 Task: In the Contact  Adeline_Baker@coach.com, Create email and send with subject: 'We're Thrilled to Welcome You ', and with mail content 'Good Evening,_x000D_
Step into a world of unlimited possibilities. Our cutting-edge solution will empower you to overcome challenges and achieve unparalleled success in your industry._x000D_
Thanks and Regards', attach the document: Project_plan.docx and insert image: visitingcard.jpg. Below Thank and Regards, write Reddit and insert the URL: 'www.reddit.com'. Mark checkbox to create task to follow up : In 2 weeks. Logged in from softage.1@softage.net
Action: Mouse moved to (69, 46)
Screenshot: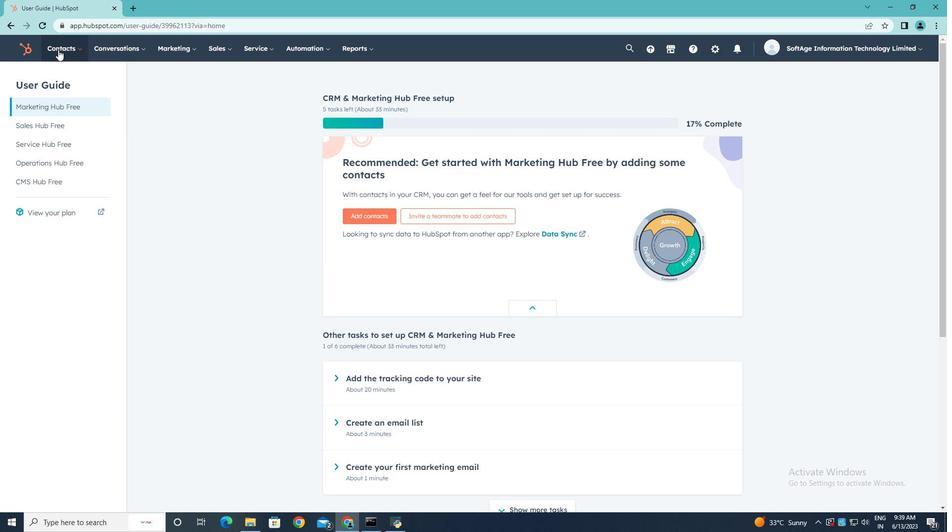 
Action: Mouse pressed left at (69, 46)
Screenshot: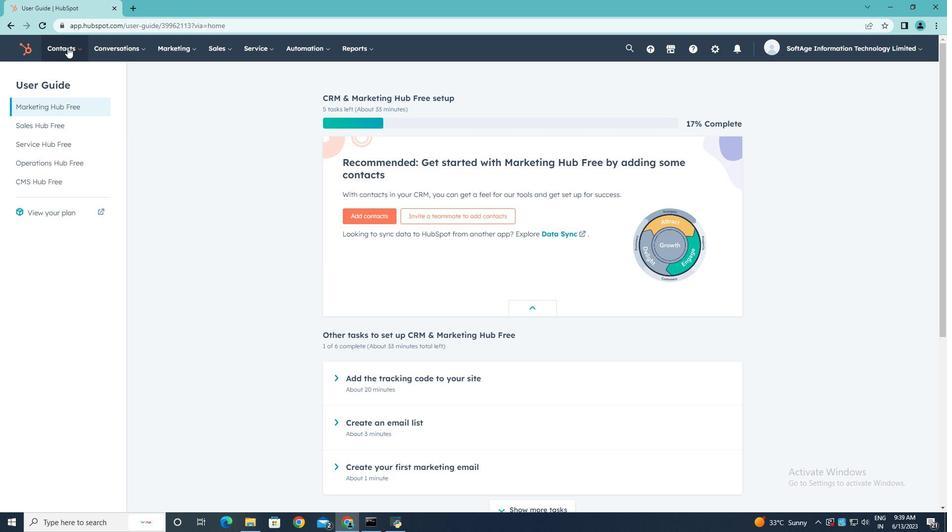 
Action: Mouse moved to (68, 79)
Screenshot: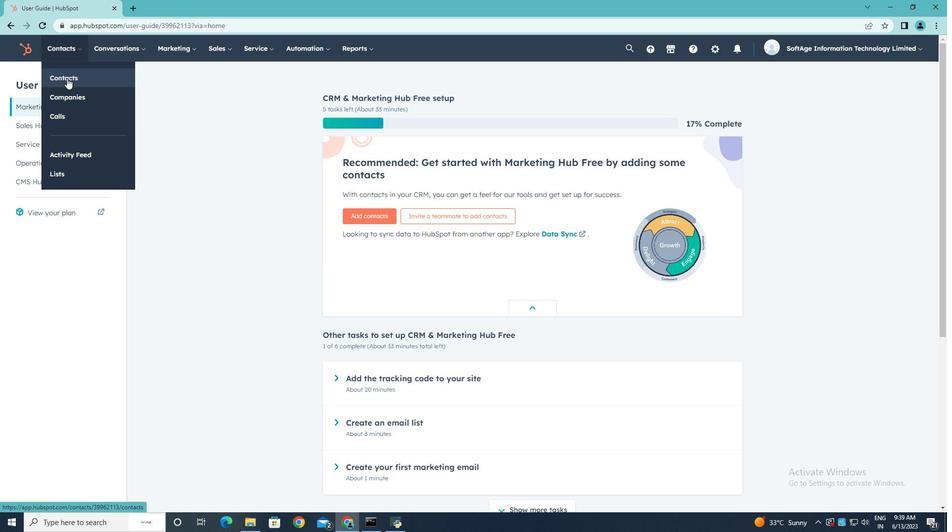 
Action: Mouse pressed left at (68, 79)
Screenshot: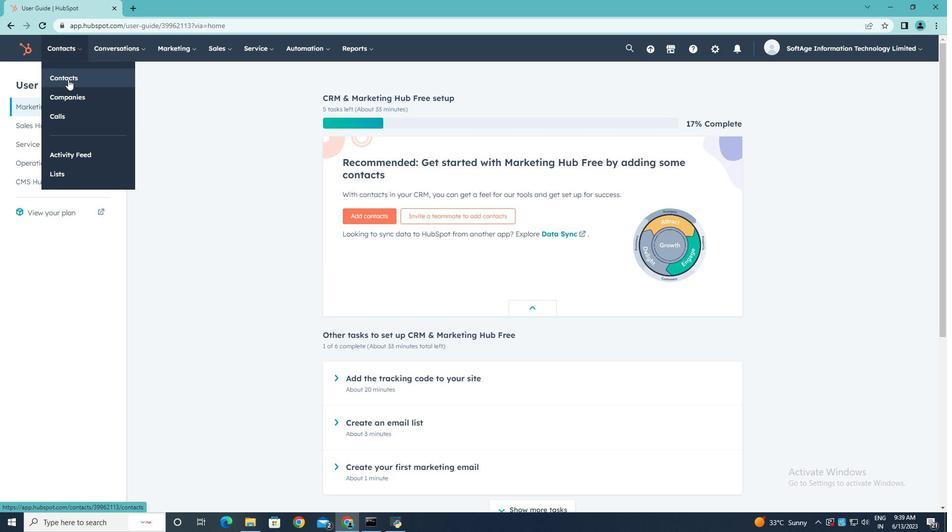 
Action: Mouse moved to (82, 160)
Screenshot: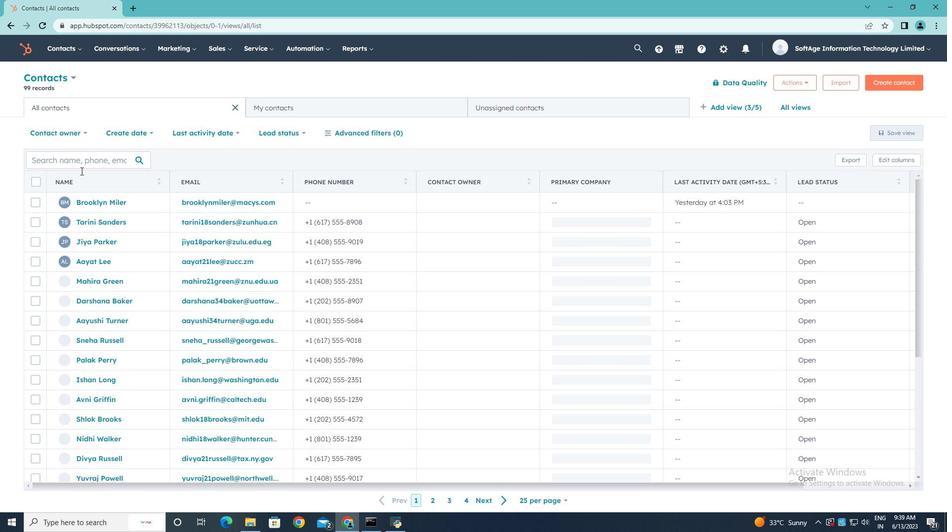 
Action: Mouse pressed left at (82, 160)
Screenshot: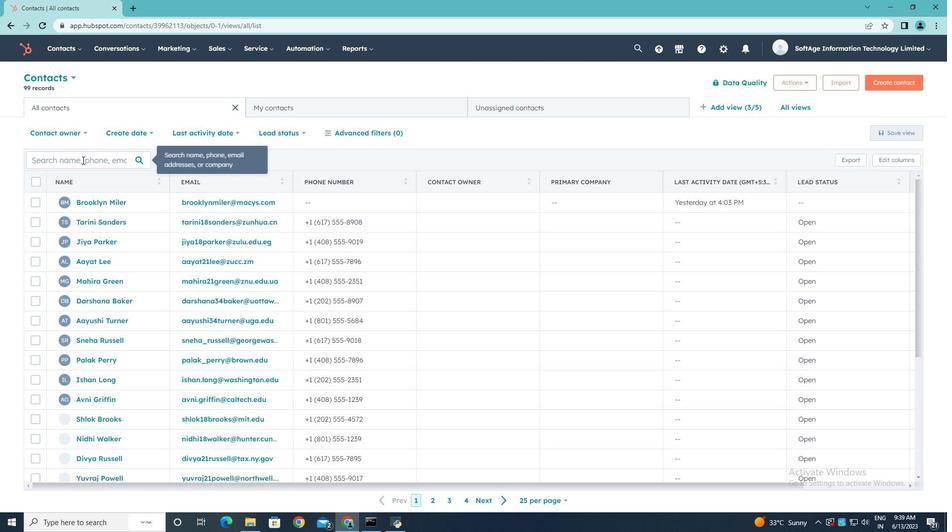 
Action: Key pressed <Key.shift>Adeline<Key.shift_r>_<Key.shift>Baker<Key.shift>@coach.com
Screenshot: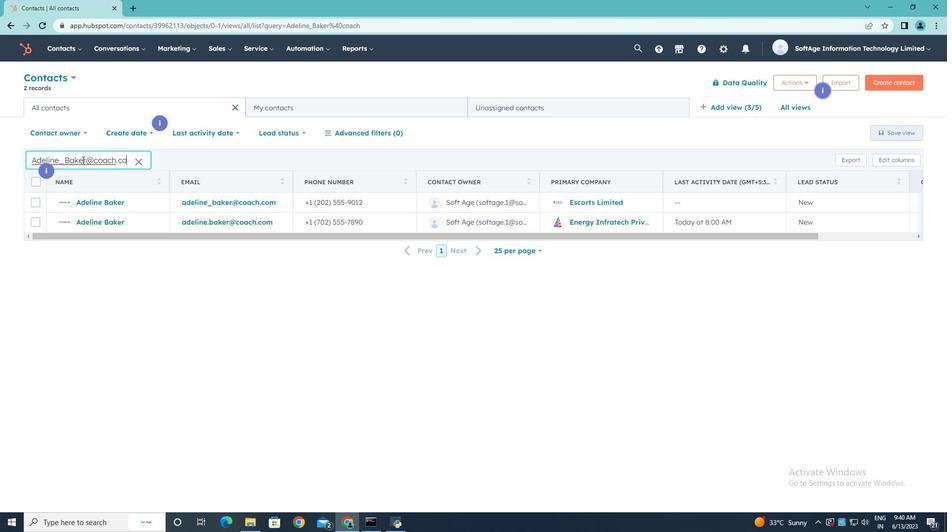 
Action: Mouse moved to (95, 201)
Screenshot: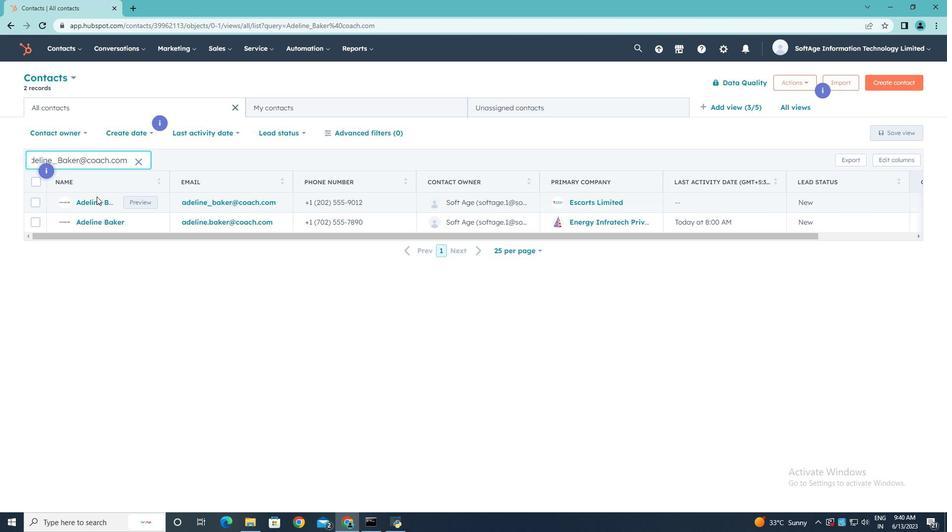
Action: Mouse pressed left at (95, 201)
Screenshot: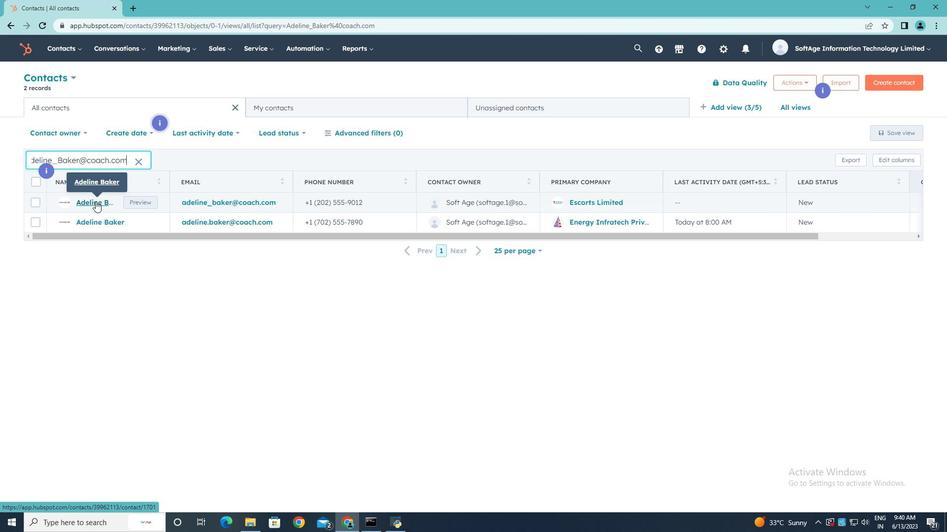 
Action: Mouse moved to (68, 165)
Screenshot: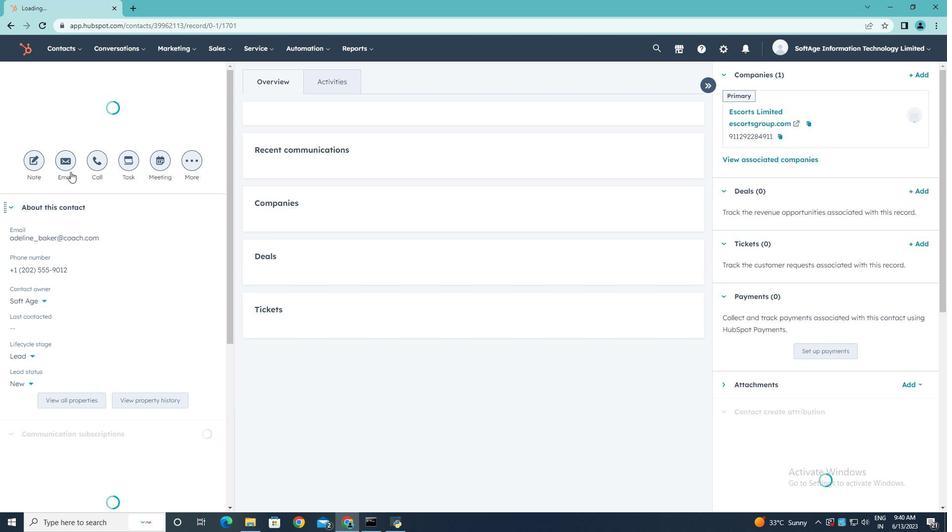 
Action: Mouse pressed left at (68, 165)
Screenshot: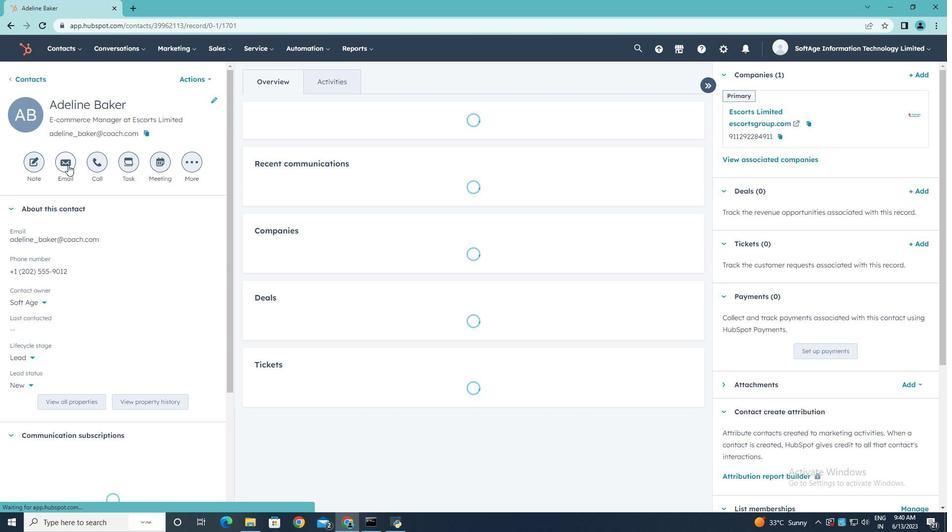 
Action: Key pressed <Key.shift><Key.shift><Key.shift><Key.shift><Key.shift><Key.shift><Key.shift><Key.shift><Key.shift><Key.shift><Key.shift><Key.shift><Key.shift><Key.shift><Key.shift><Key.shift>W<Key.shift>e're<Key.space><Key.shift>Thrilled<Key.space>to<Key.space><Key.shift><Key.shift><Key.shift><Key.shift><Key.shift><Key.shift><Key.shift><Key.shift><Key.shift><Key.shift><Key.shift><Key.shift><Key.shift><Key.shift><Key.shift><Key.shift><Key.shift><Key.shift><Key.shift><Key.shift><Key.shift><Key.shift><Key.shift><Key.shift><Key.shift><Key.shift><Key.shift><Key.shift><Key.shift><Key.shift><Key.shift><Key.shift><Key.shift><Key.shift><Key.shift><Key.shift><Key.shift><Key.shift><Key.shift><Key.shift><Key.shift><Key.shift>Welcome<Key.space>you<Key.backspace><Key.backspace><Key.backspace><Key.shift>You
Screenshot: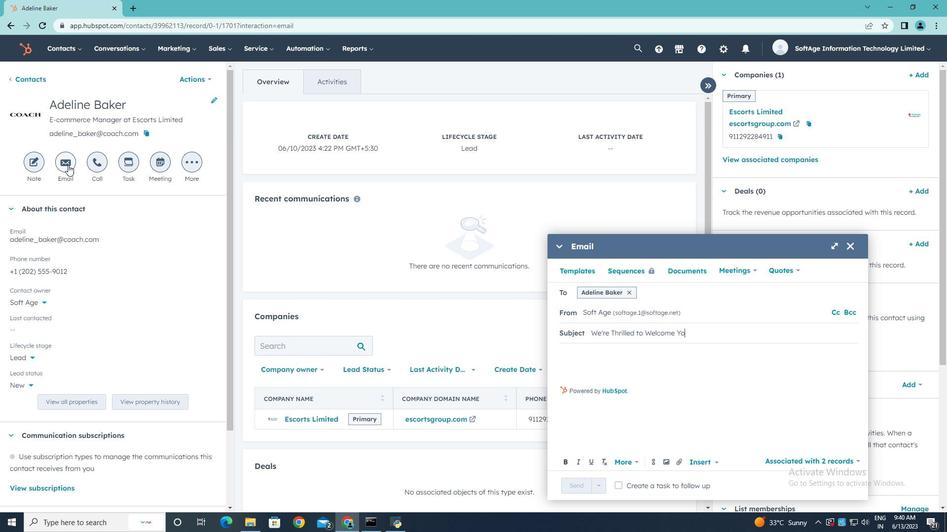 
Action: Mouse moved to (580, 352)
Screenshot: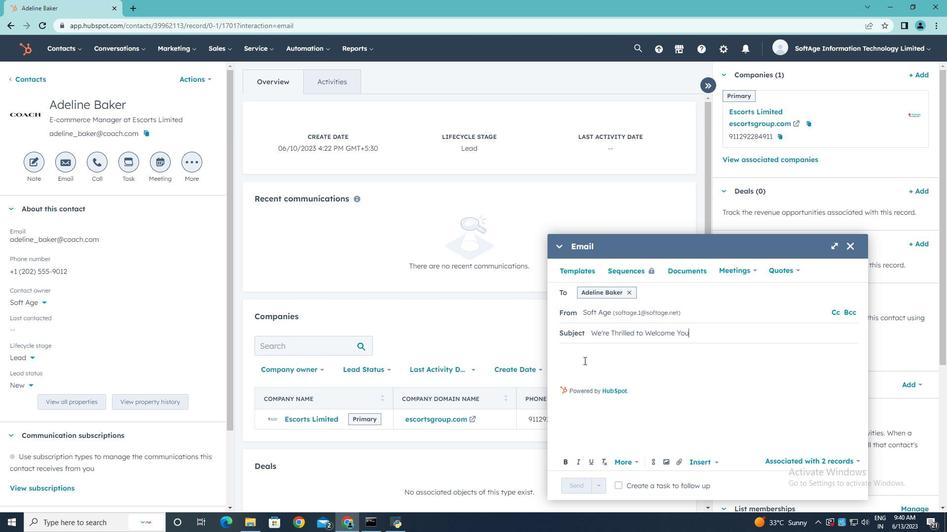 
Action: Mouse pressed left at (580, 352)
Screenshot: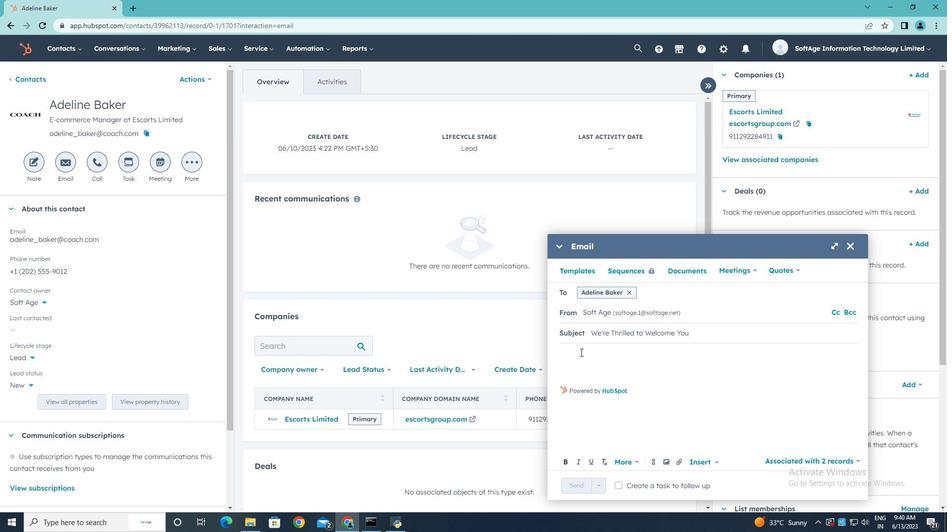 
Action: Mouse moved to (610, 216)
Screenshot: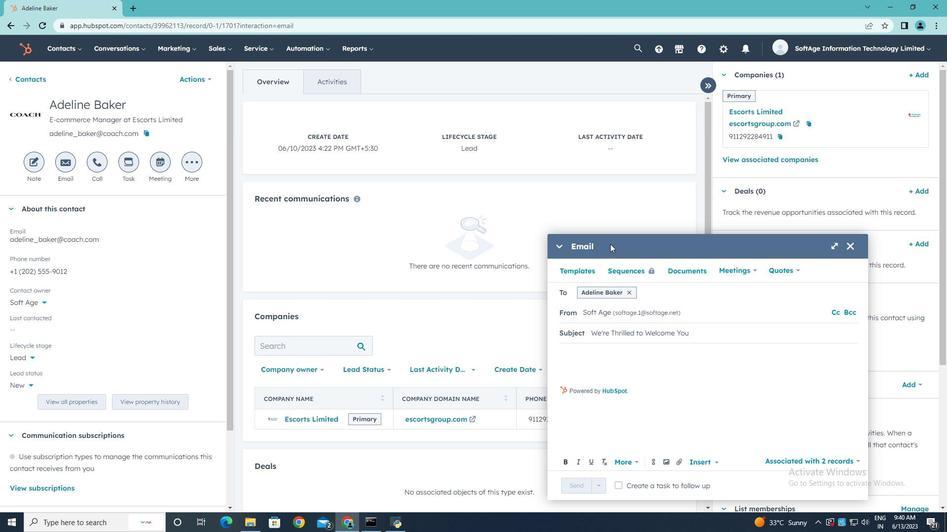 
Action: Key pressed <Key.shift>Step<Key.space>into<Key.space>a<Key.space>world<Key.space>of<Key.space>unlin<Key.backspace>mited<Key.space>possibilities.<Key.space><Key.shift>Our<Key.space>cutting-edge<Key.space>solution<Key.space>will<Key.space>empower<Key.space>you<Key.space>to<Key.space>overcome<Key.space>challenges<Key.space>and<Key.space>achei<Key.backspace><Key.backspace>ieve<Key.space>unparalleled<Key.space>success<Key.space>in<Key.space>your<Key.space>industry.
Screenshot: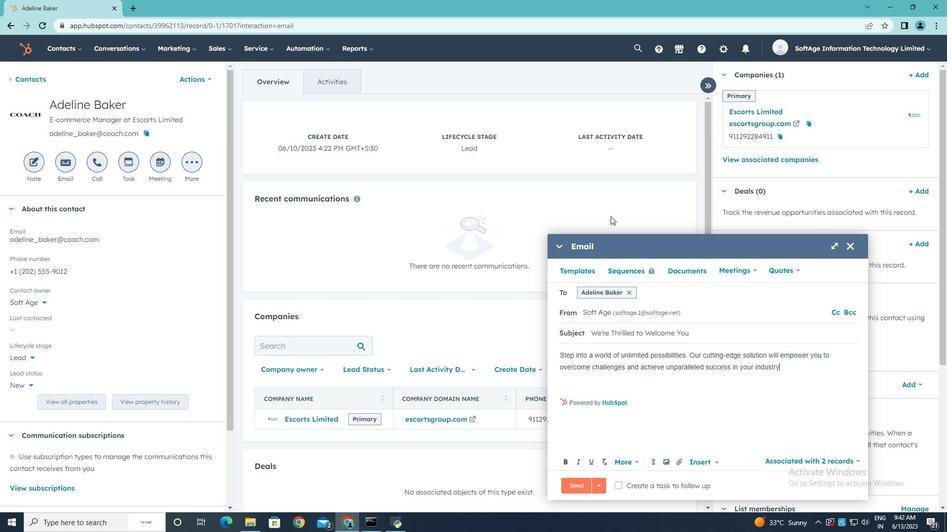 
Action: Mouse moved to (566, 380)
Screenshot: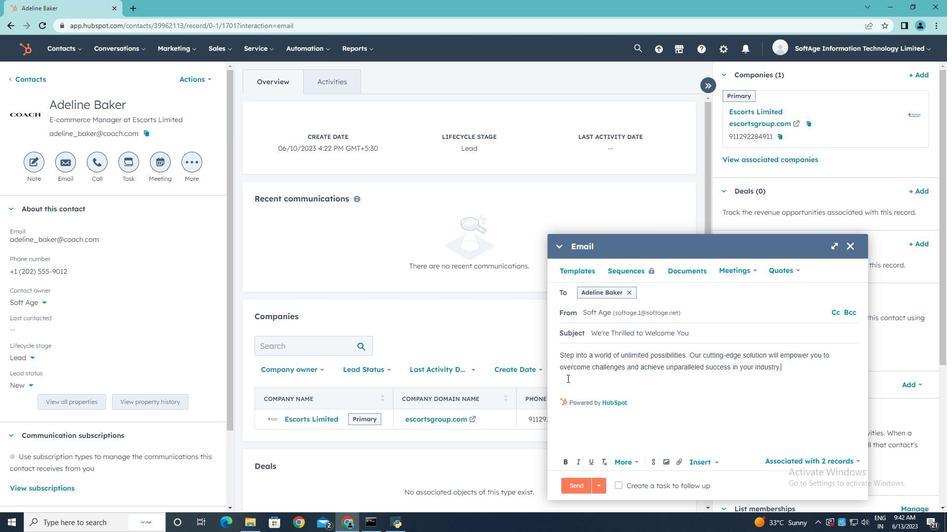 
Action: Mouse pressed left at (566, 380)
Screenshot: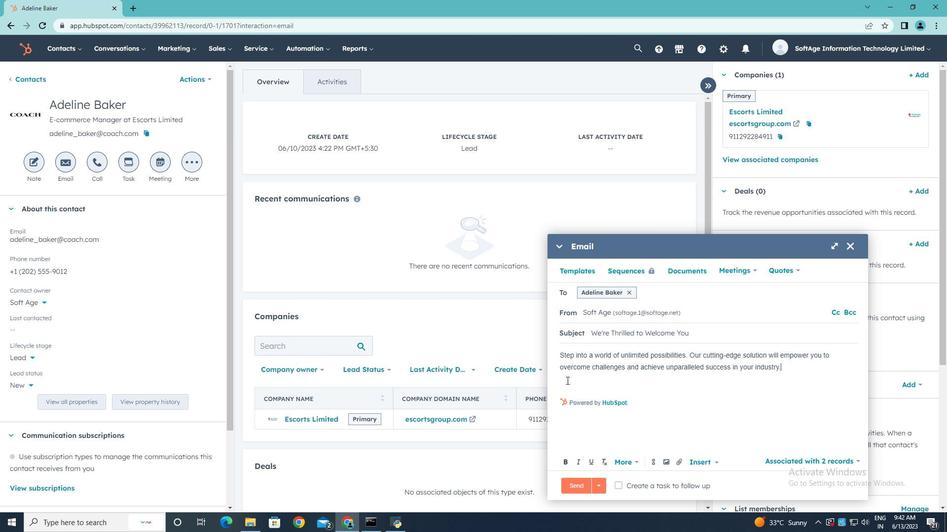 
Action: Mouse moved to (559, 391)
Screenshot: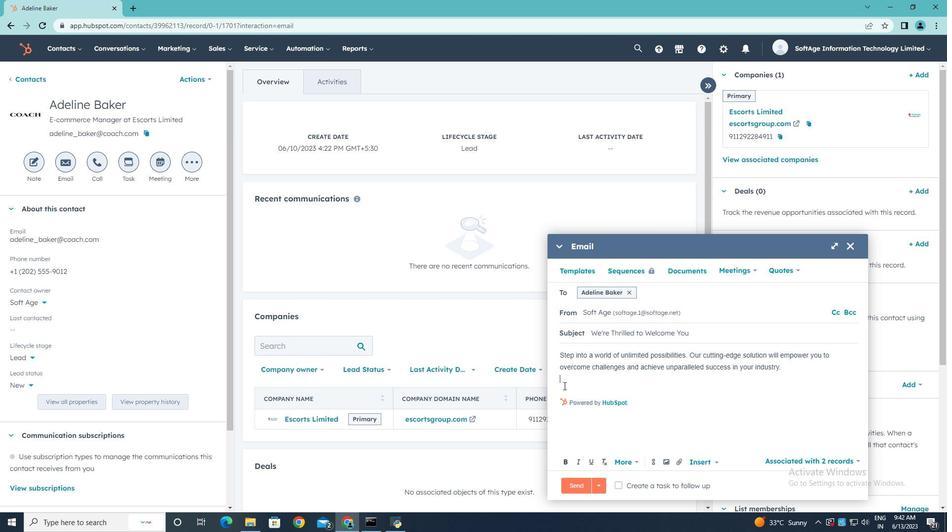
Action: Mouse pressed left at (559, 391)
Screenshot: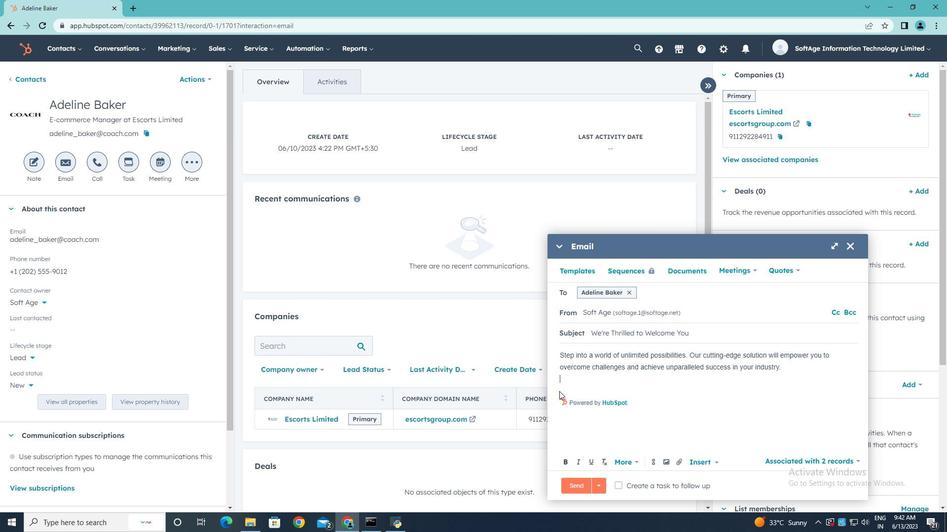 
Action: Mouse moved to (566, 384)
Screenshot: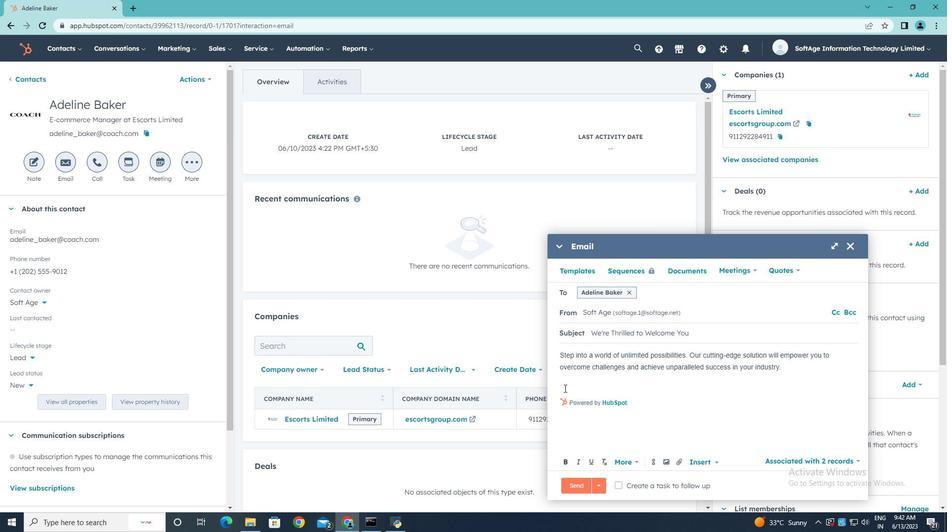 
Action: Mouse pressed left at (566, 384)
Screenshot: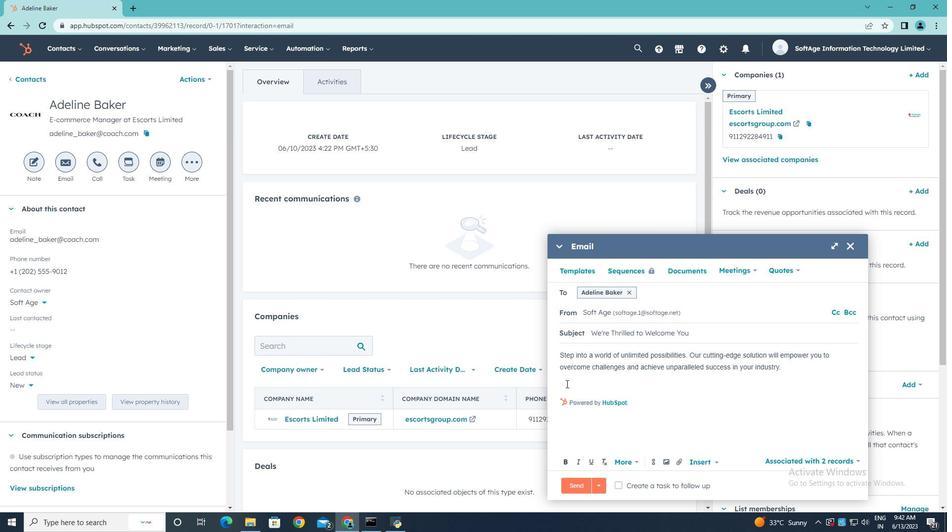 
Action: Mouse moved to (567, 389)
Screenshot: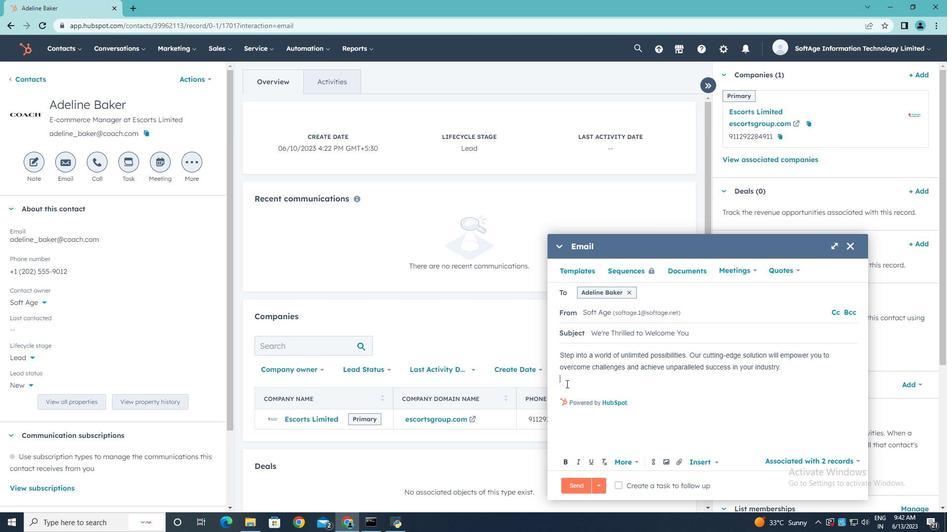 
Action: Mouse pressed left at (567, 389)
Screenshot: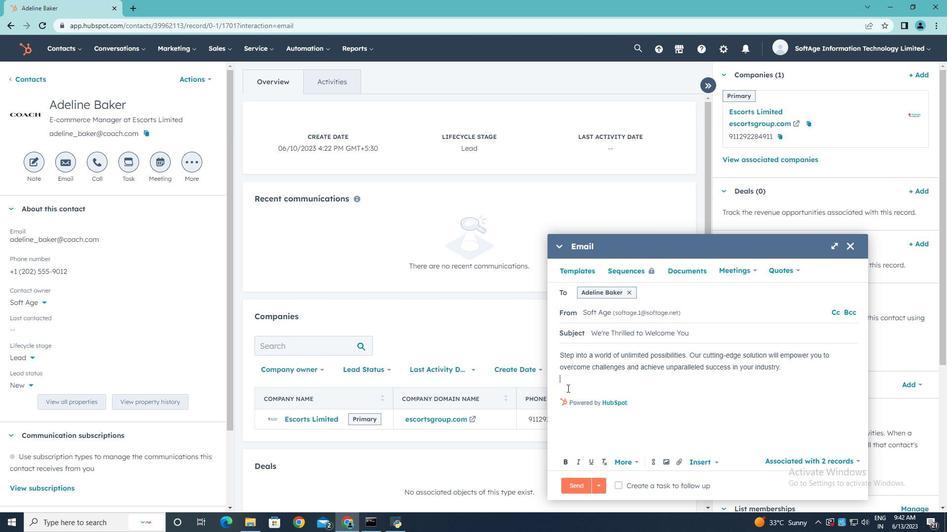 
Action: Mouse moved to (568, 383)
Screenshot: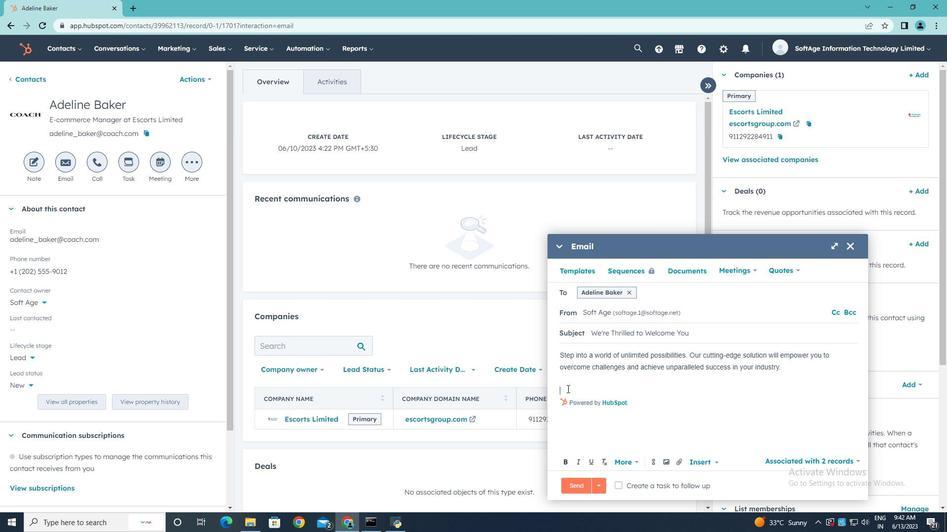 
Action: Key pressed <Key.shift><Key.shift>Thanks<Key.space>and<Key.space><Key.shift><Key.shift>E<Key.backspace><Key.shift>Regards
Screenshot: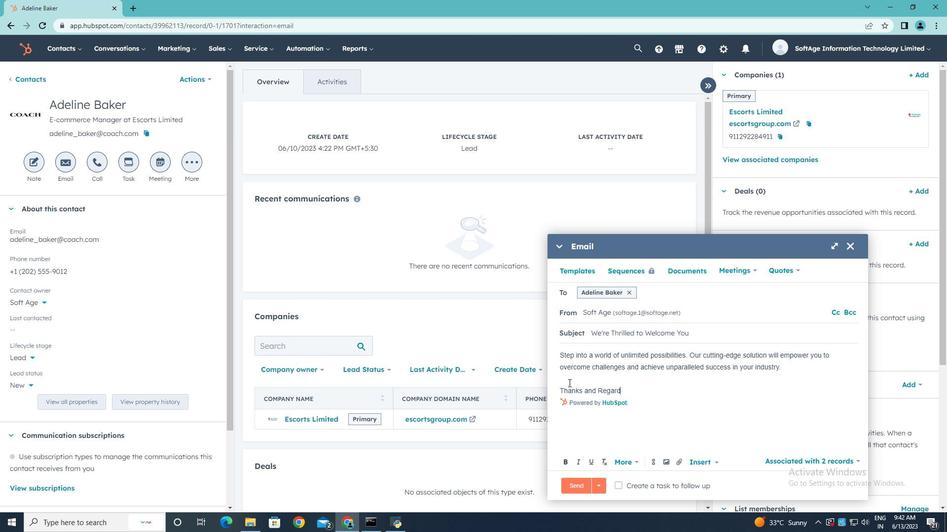 
Action: Mouse moved to (590, 383)
Screenshot: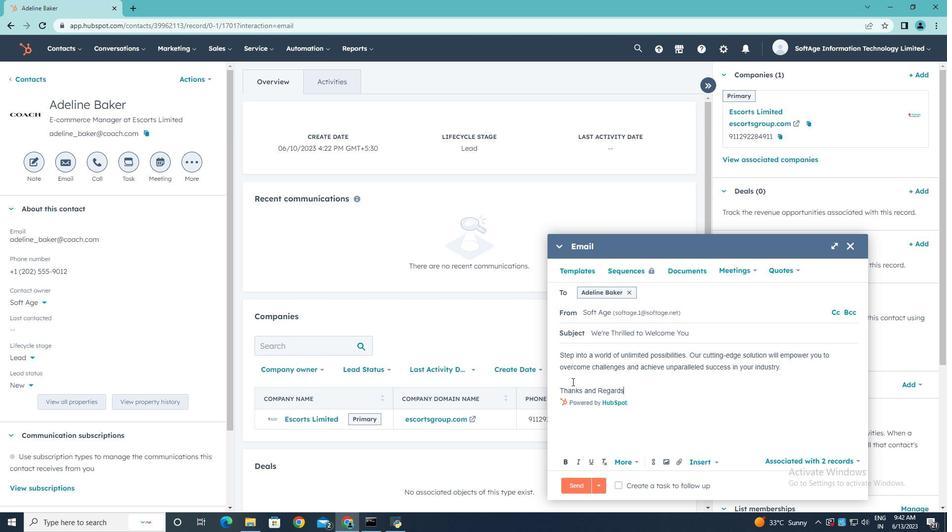 
Action: Key pressed ,
Screenshot: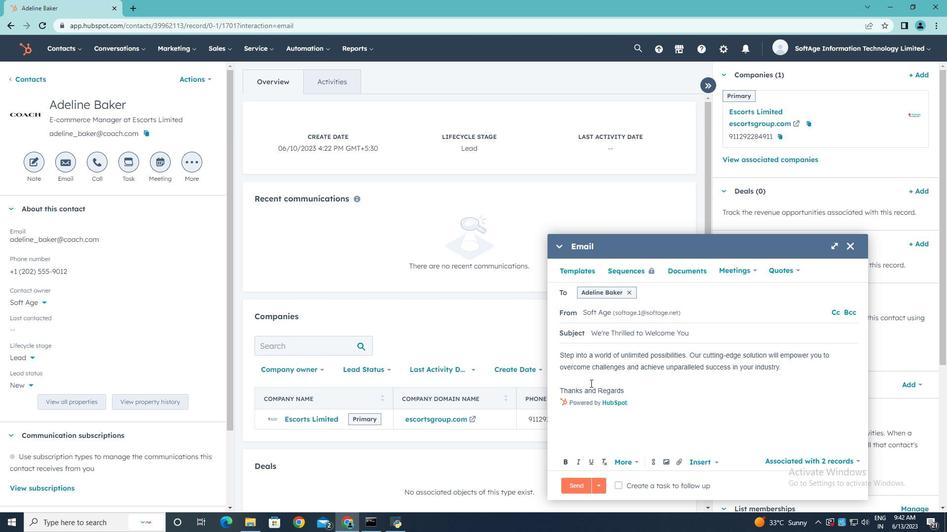 
Action: Mouse moved to (682, 463)
Screenshot: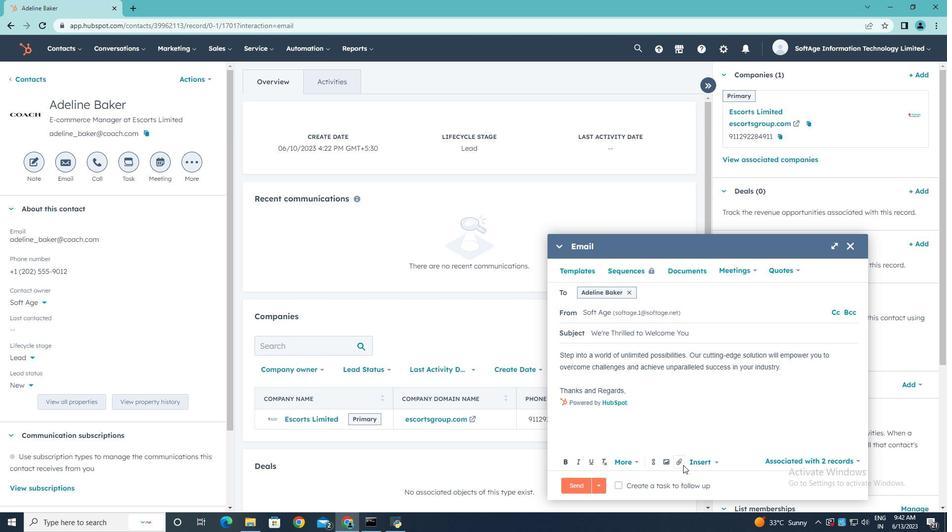 
Action: Mouse pressed left at (682, 463)
Screenshot: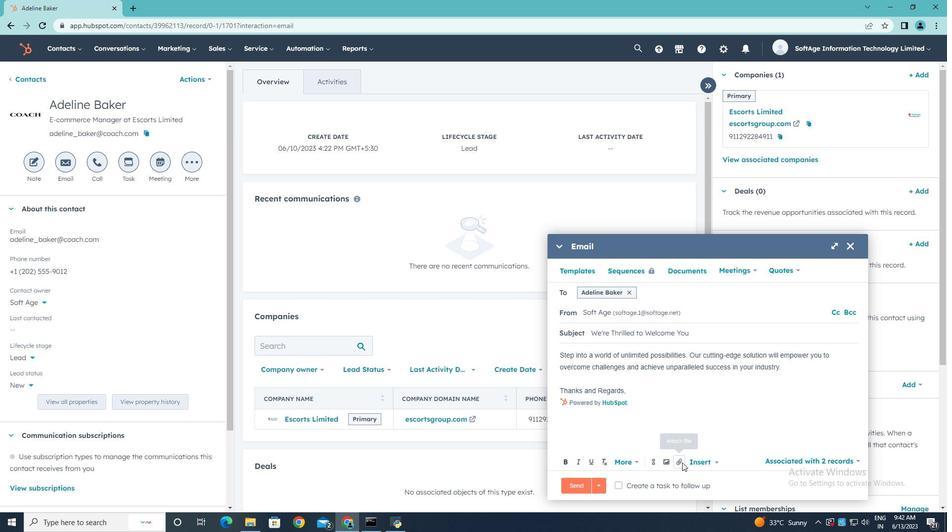
Action: Mouse moved to (695, 431)
Screenshot: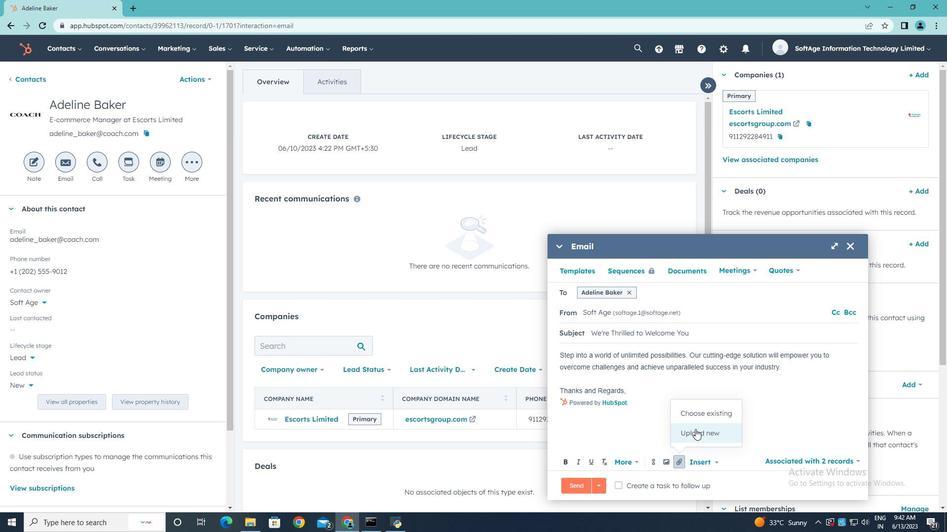 
Action: Mouse pressed left at (695, 431)
Screenshot: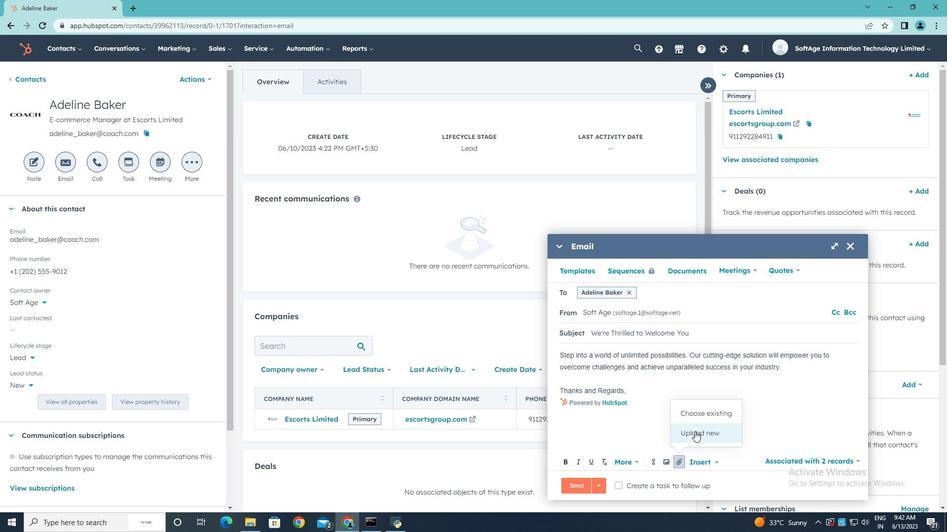 
Action: Mouse moved to (175, 102)
Screenshot: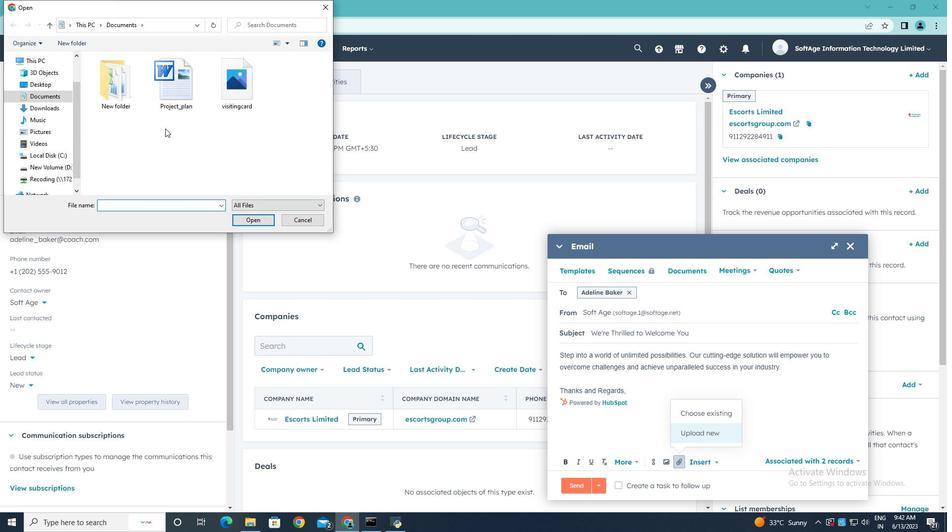 
Action: Mouse pressed left at (175, 102)
Screenshot: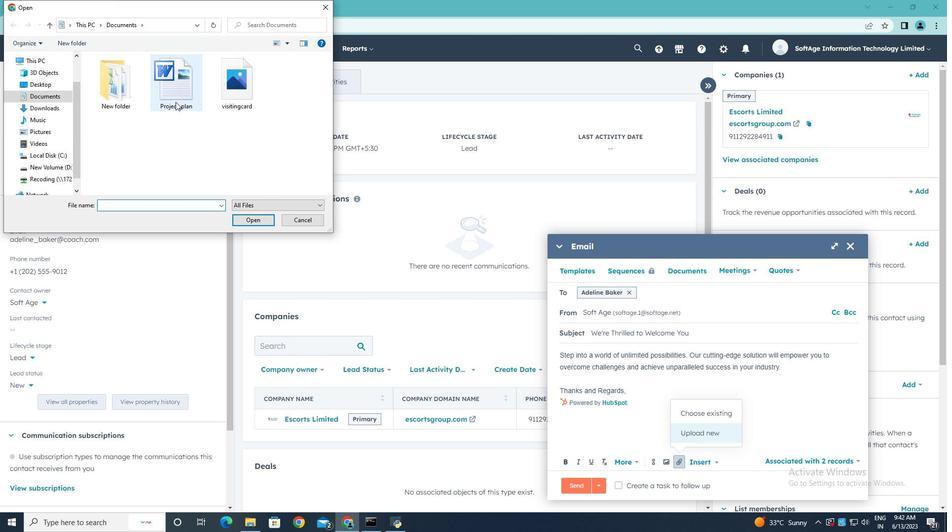 
Action: Mouse moved to (254, 220)
Screenshot: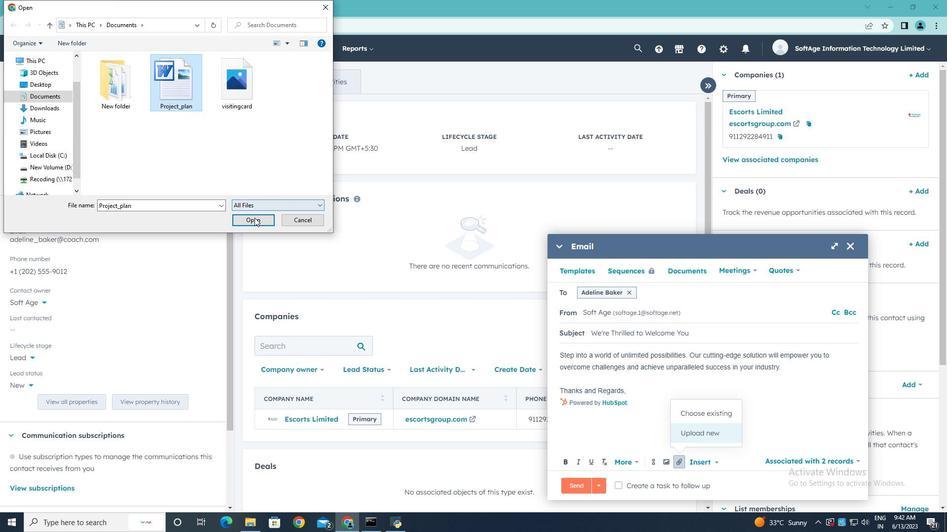 
Action: Mouse pressed left at (254, 220)
Screenshot: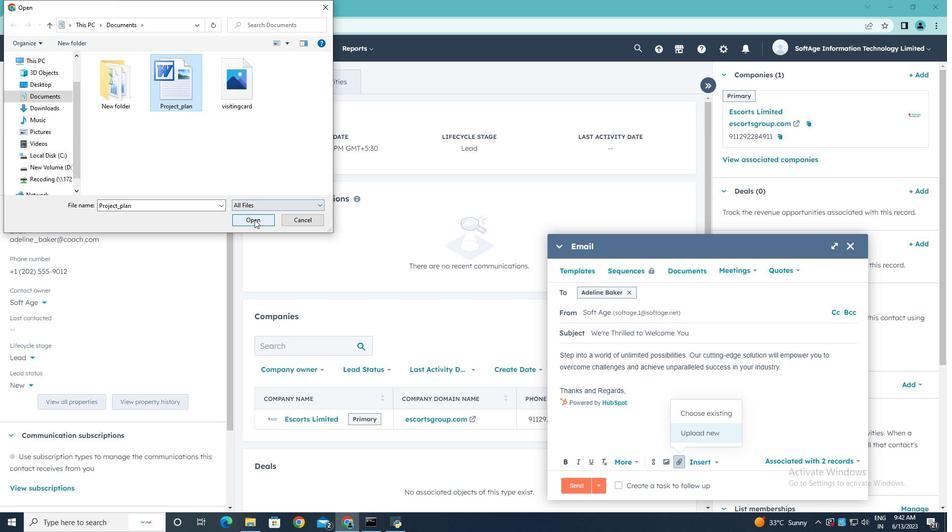 
Action: Mouse moved to (679, 436)
Screenshot: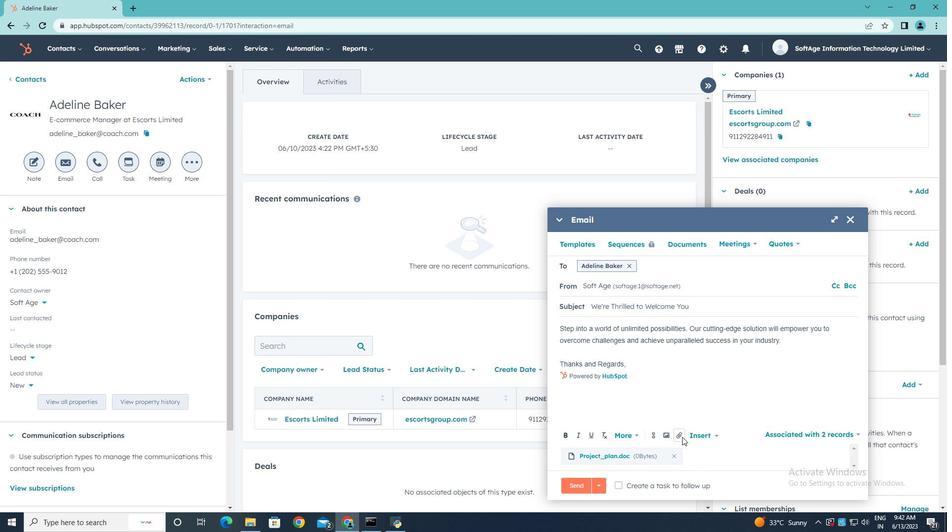 
Action: Mouse pressed left at (679, 436)
Screenshot: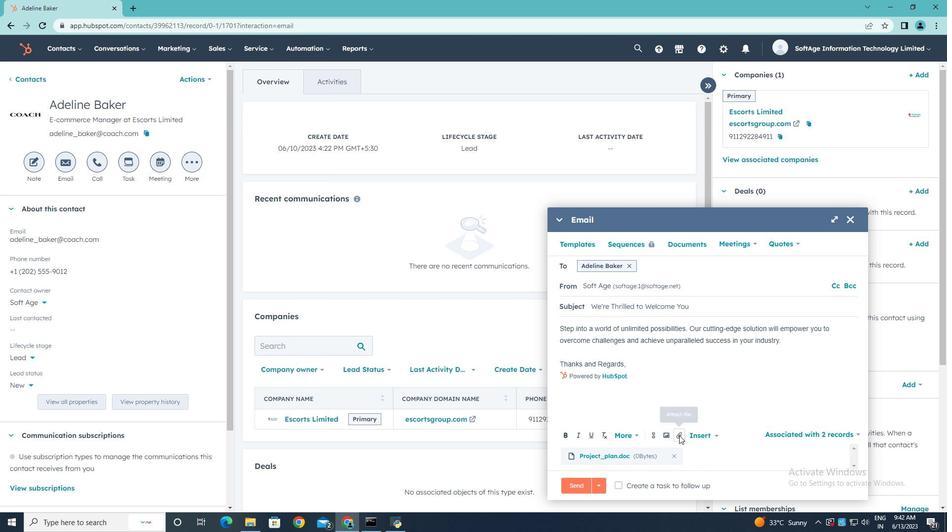 
Action: Mouse moved to (697, 410)
Screenshot: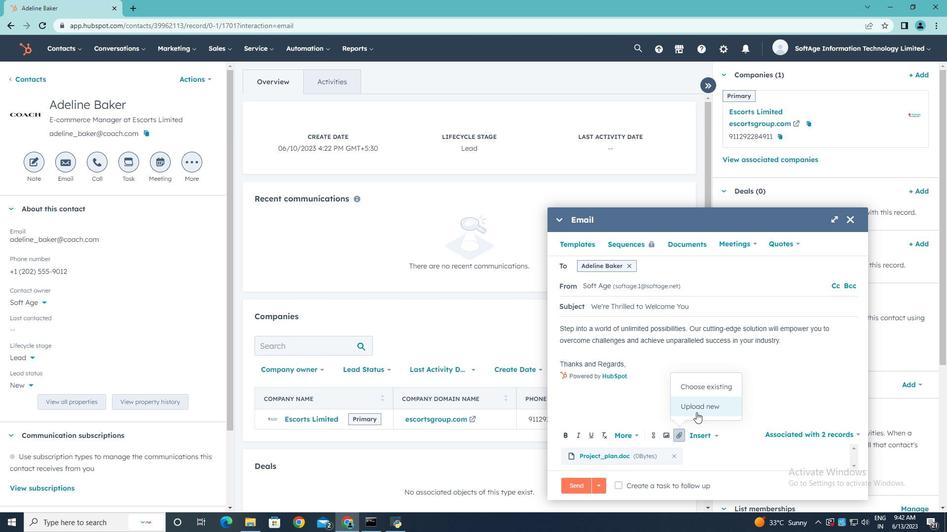 
Action: Mouse pressed left at (697, 410)
Screenshot: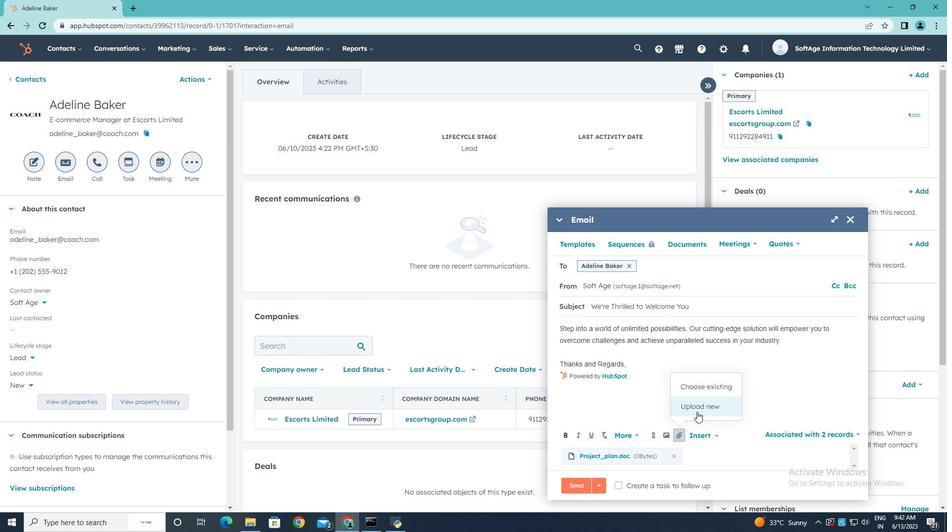 
Action: Mouse moved to (242, 101)
Screenshot: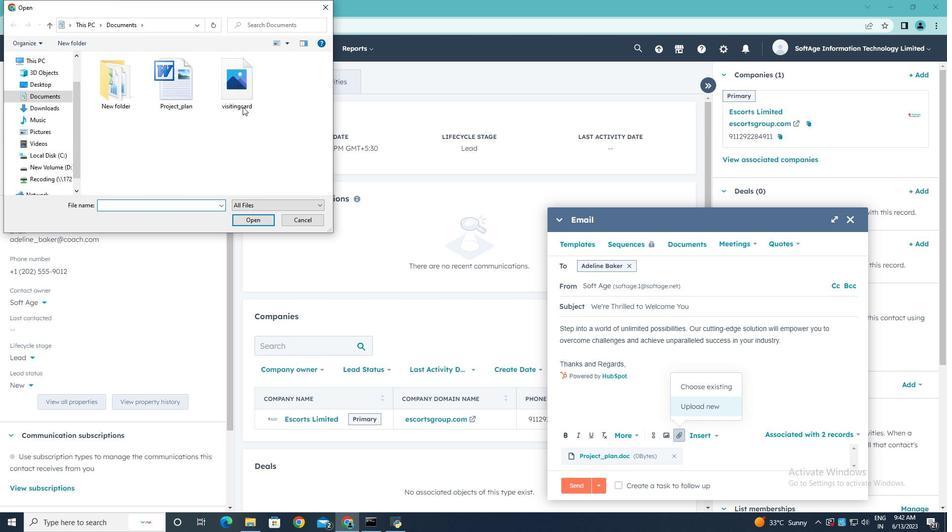 
Action: Mouse pressed left at (242, 101)
Screenshot: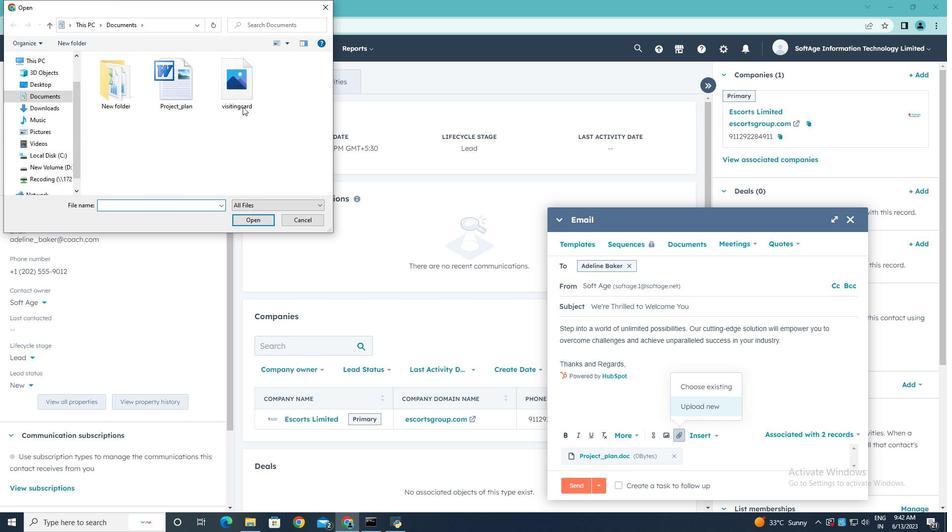 
Action: Mouse moved to (254, 220)
Screenshot: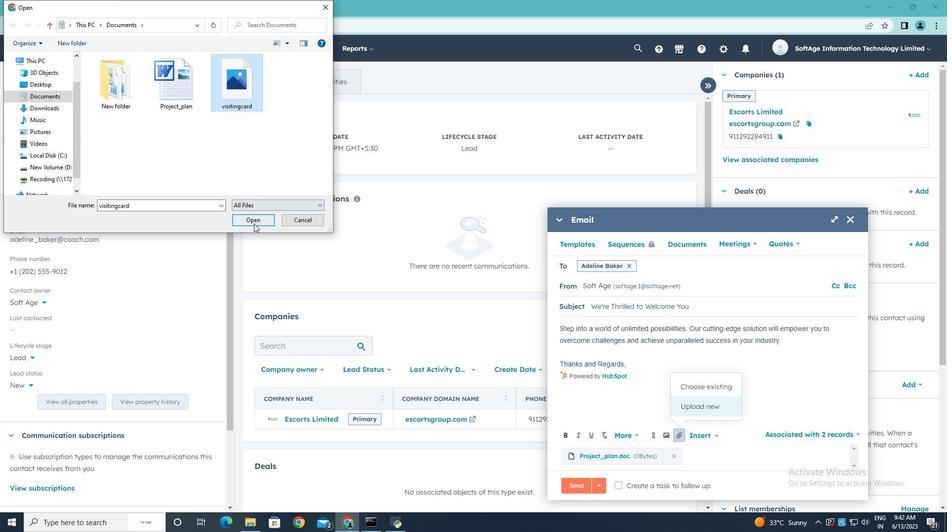 
Action: Mouse pressed left at (254, 220)
Screenshot: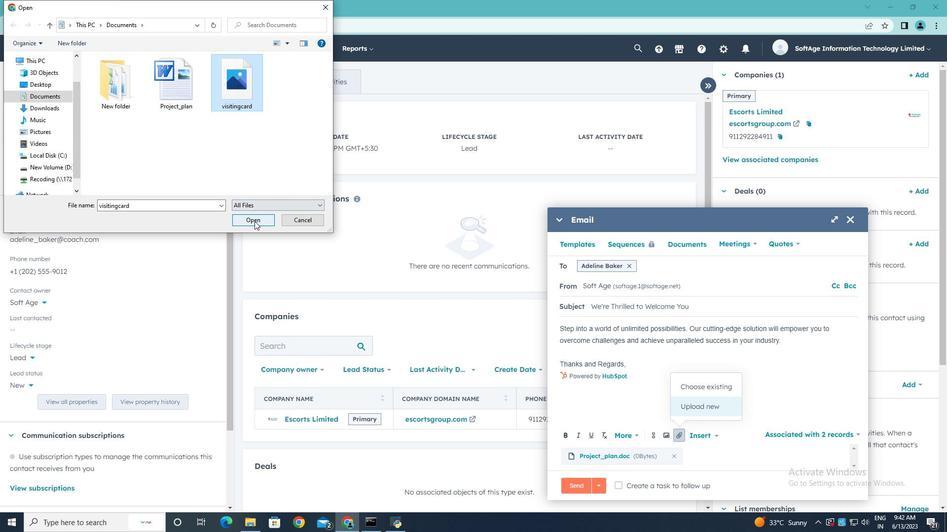 
Action: Mouse moved to (629, 364)
Screenshot: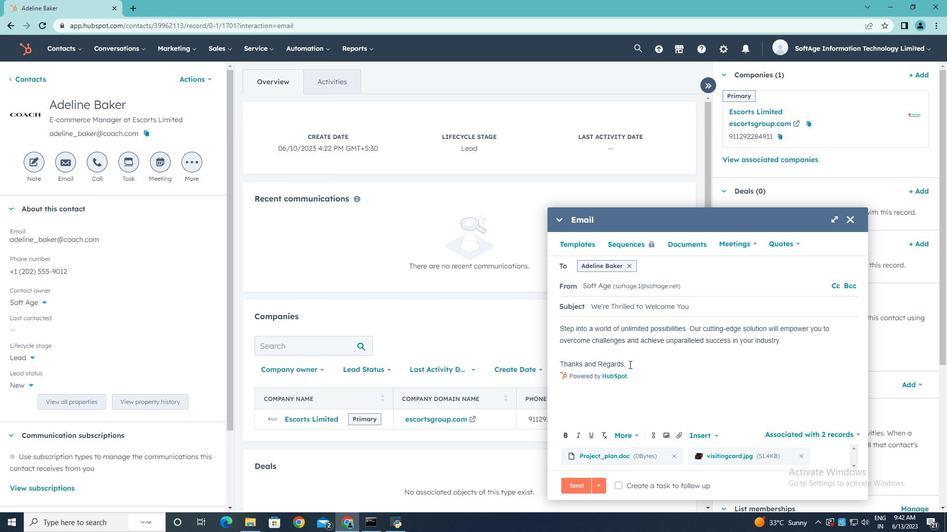 
Action: Mouse pressed left at (629, 364)
Screenshot: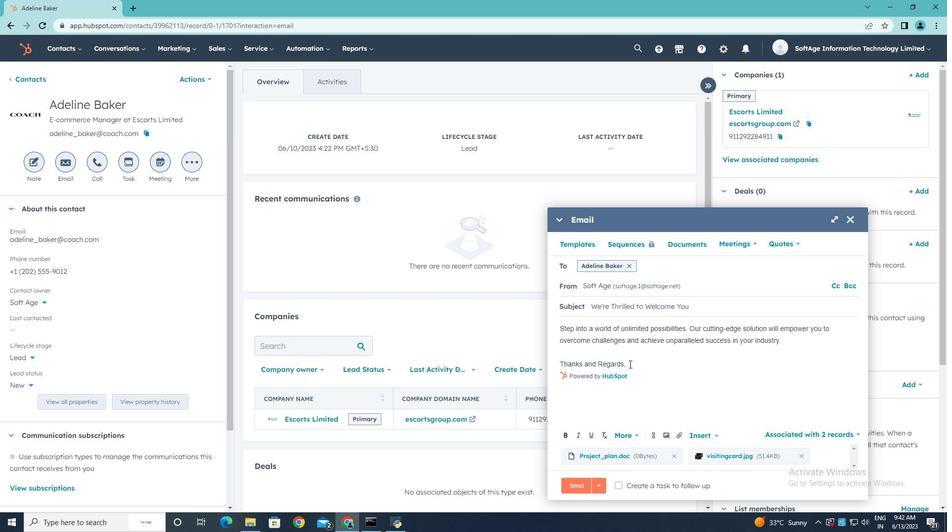 
Action: Key pressed <Key.enter>
Screenshot: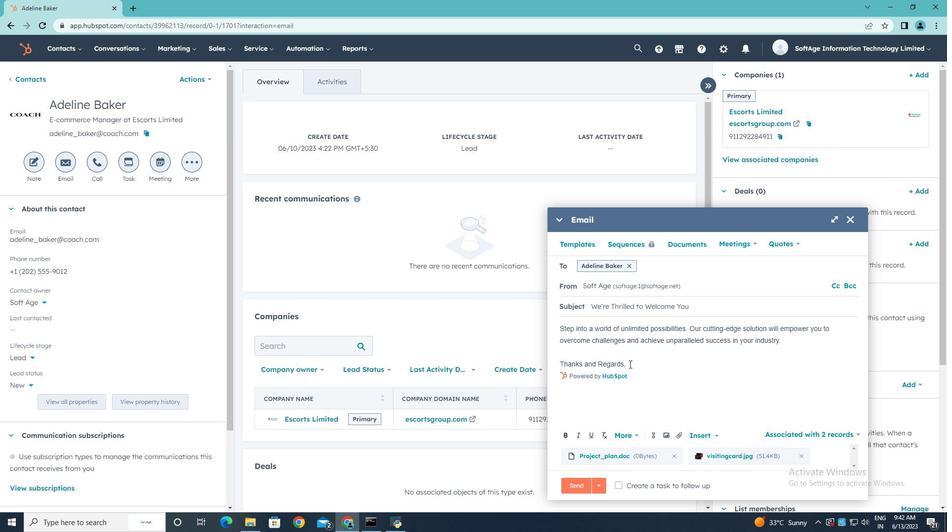 
Action: Mouse moved to (652, 436)
Screenshot: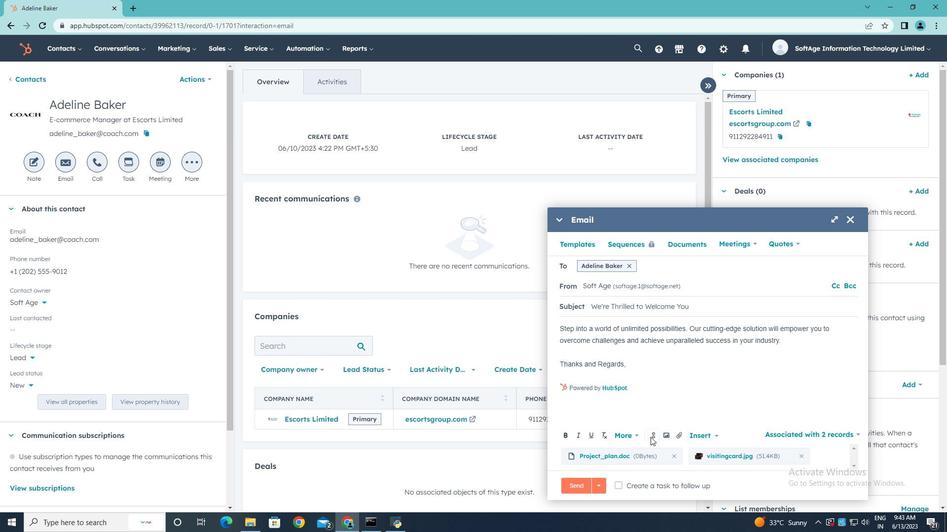 
Action: Mouse pressed left at (652, 436)
Screenshot: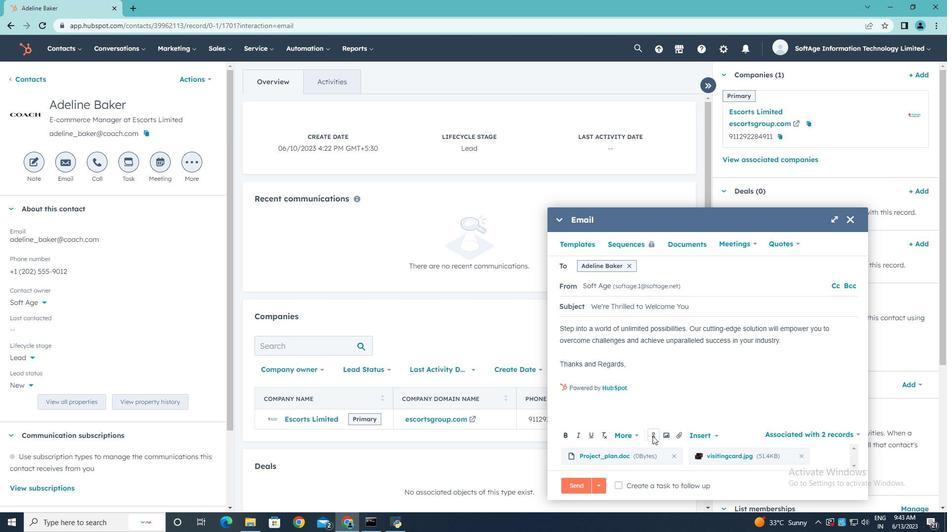 
Action: Mouse moved to (669, 322)
Screenshot: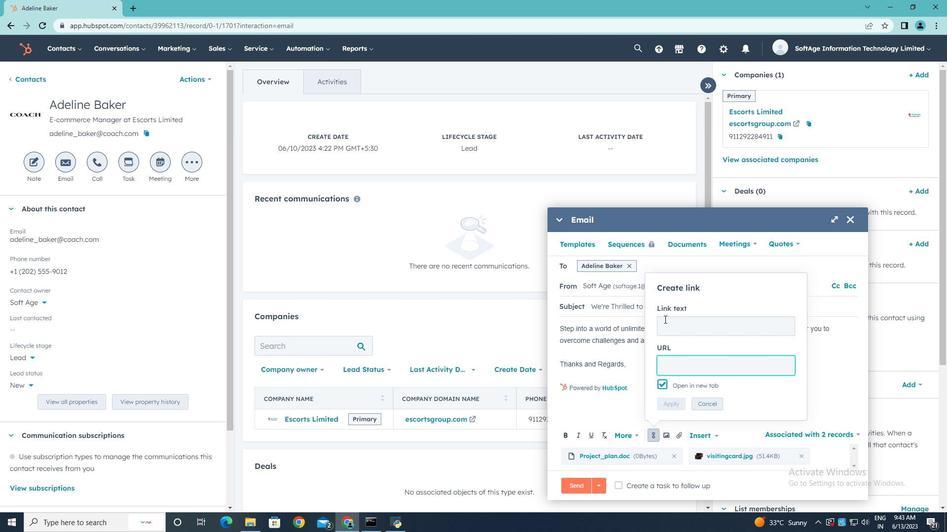 
Action: Mouse pressed left at (669, 322)
Screenshot: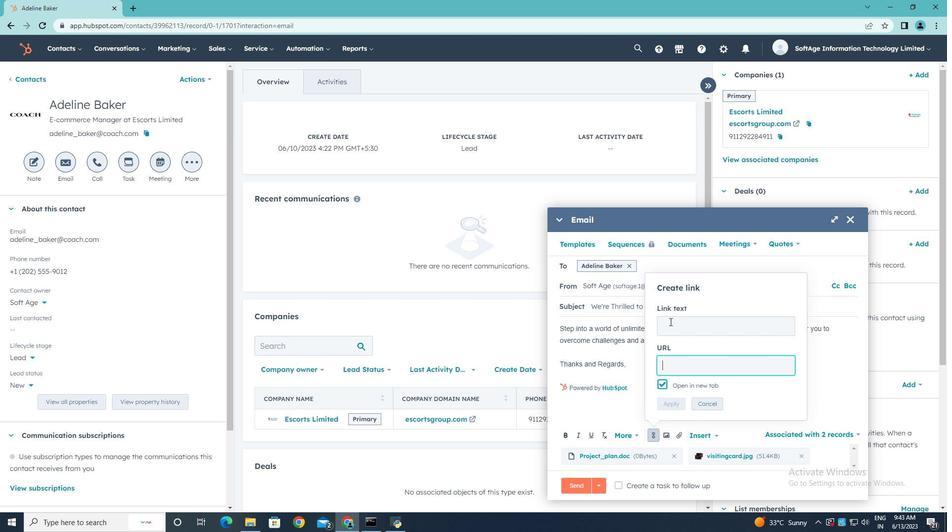 
Action: Key pressed <Key.shift>Re<Key.backspace><Key.backspace><Key.backspace><Key.shift>Reddit
Screenshot: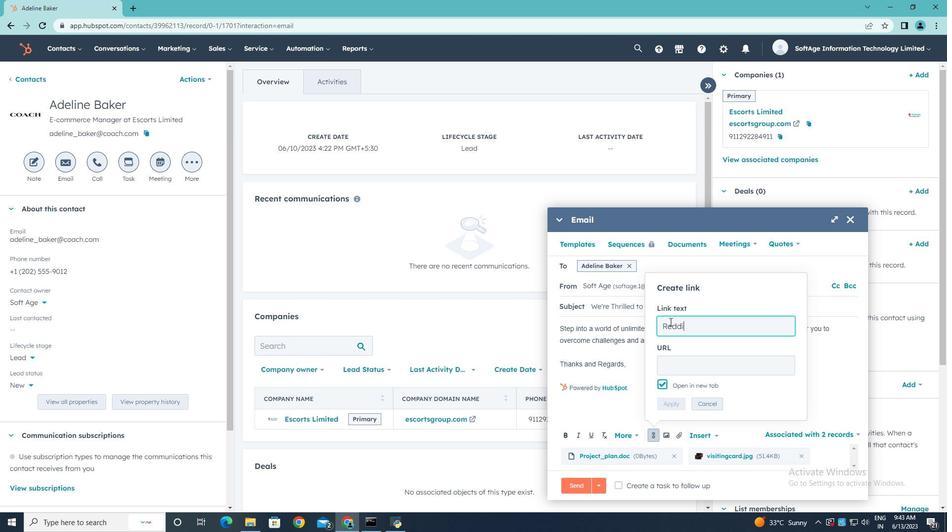 
Action: Mouse moved to (706, 369)
Screenshot: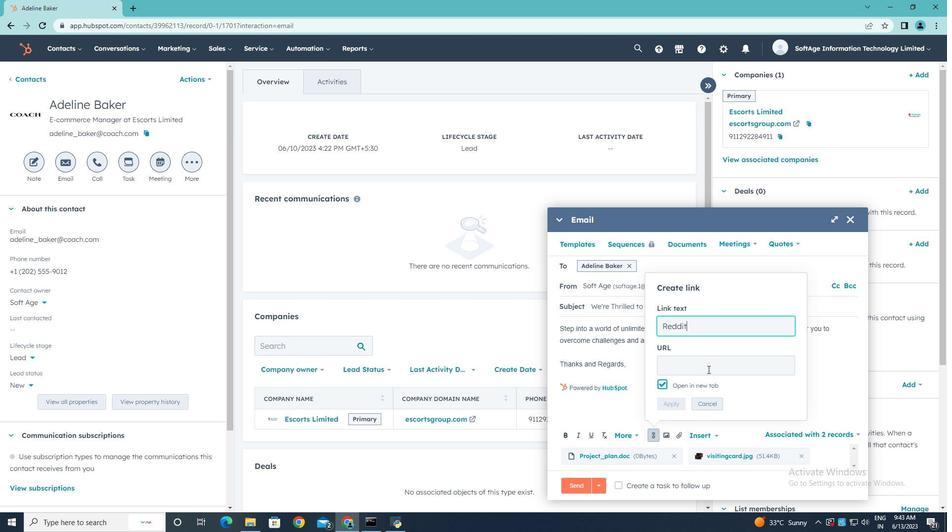 
Action: Mouse pressed left at (706, 369)
Screenshot: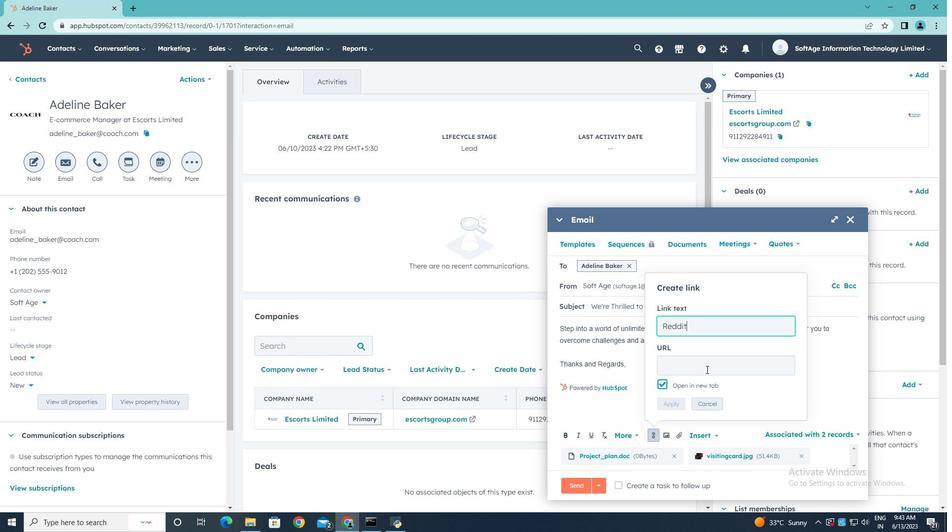 
Action: Key pressed www.reddit.com
Screenshot: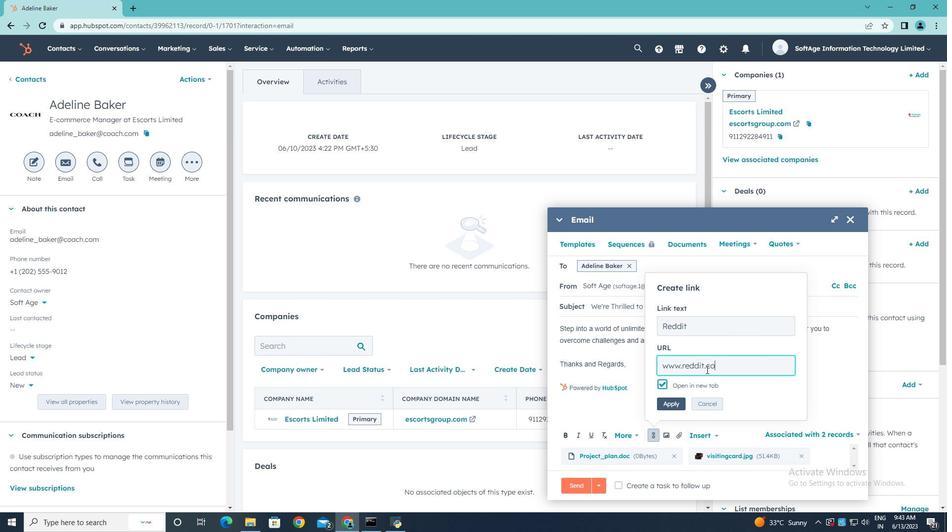 
Action: Mouse moved to (673, 401)
Screenshot: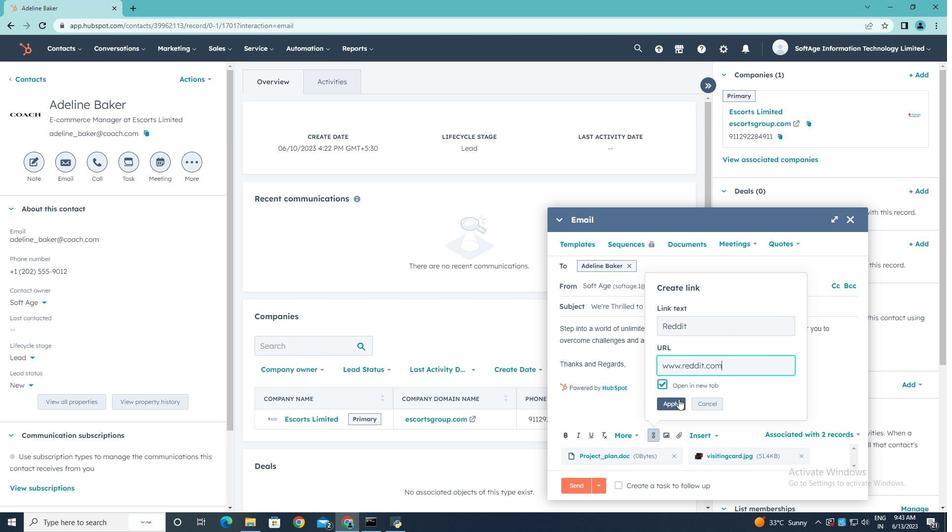 
Action: Mouse pressed left at (673, 401)
Screenshot: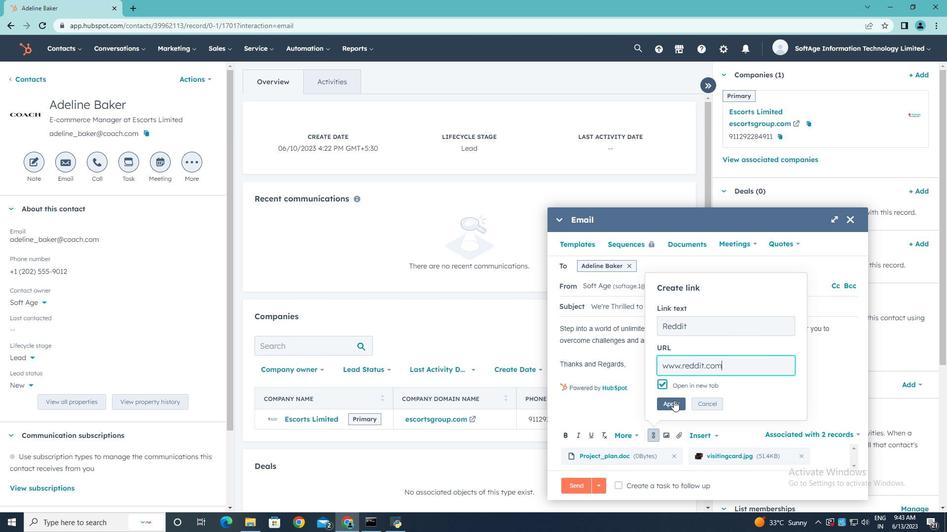 
Action: Mouse moved to (646, 449)
Screenshot: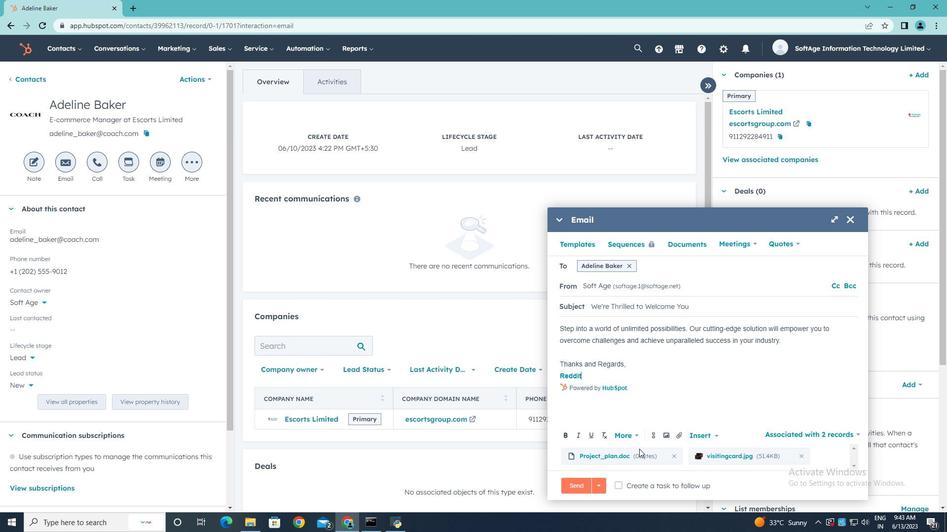 
Action: Mouse scrolled (646, 448) with delta (0, 0)
Screenshot: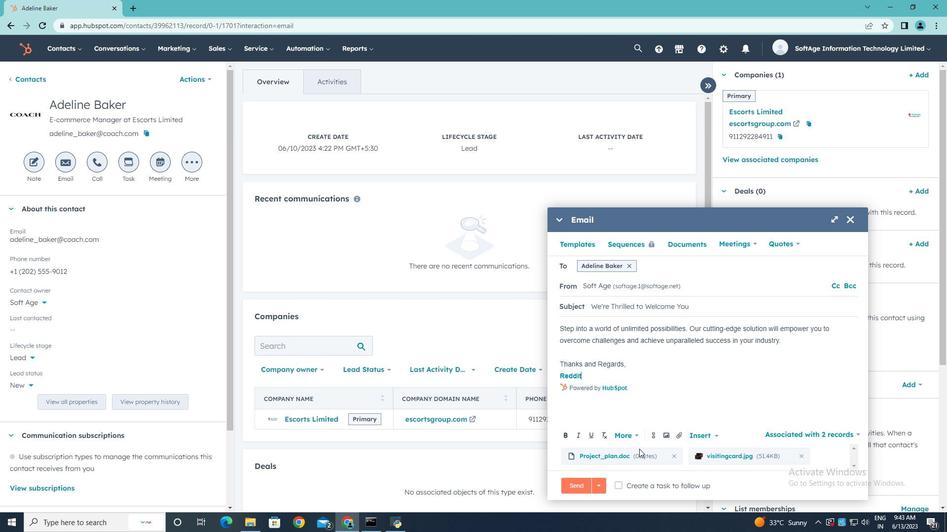 
Action: Mouse moved to (620, 486)
Screenshot: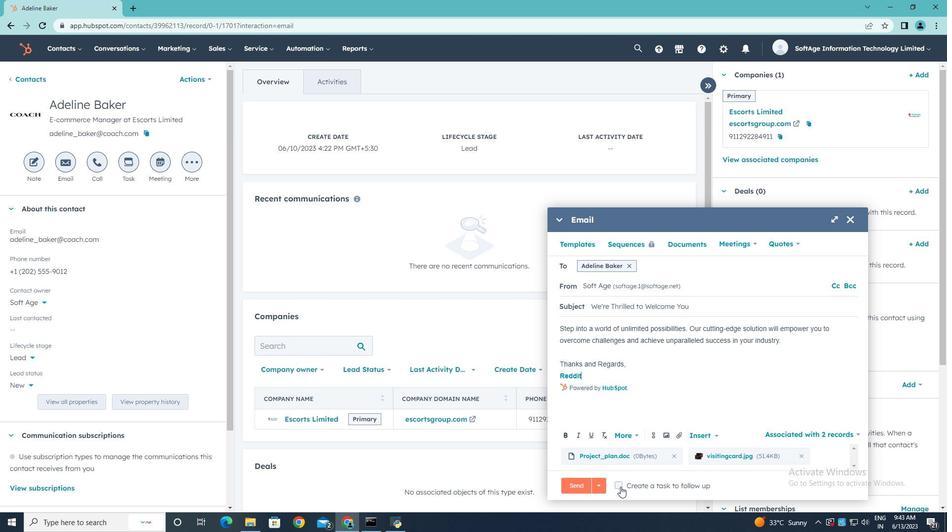 
Action: Mouse pressed left at (620, 486)
Screenshot: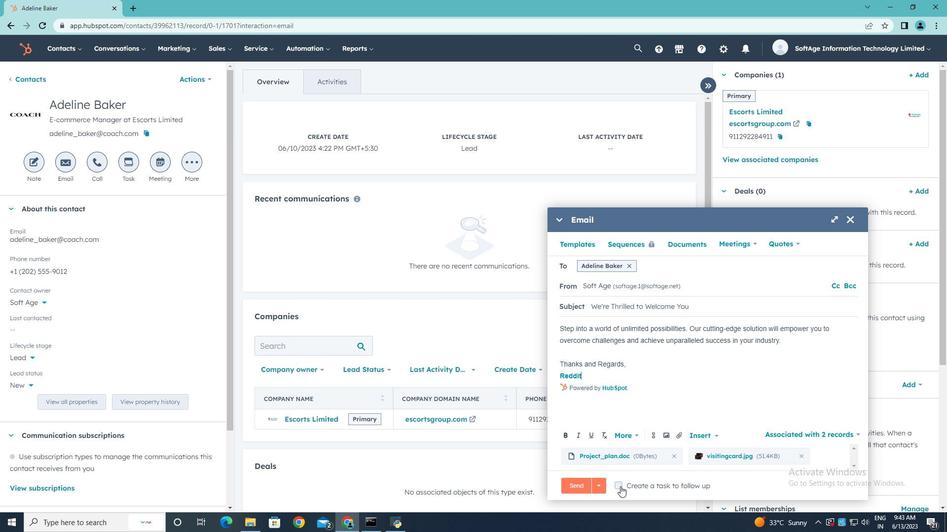 
Action: Mouse moved to (808, 484)
Screenshot: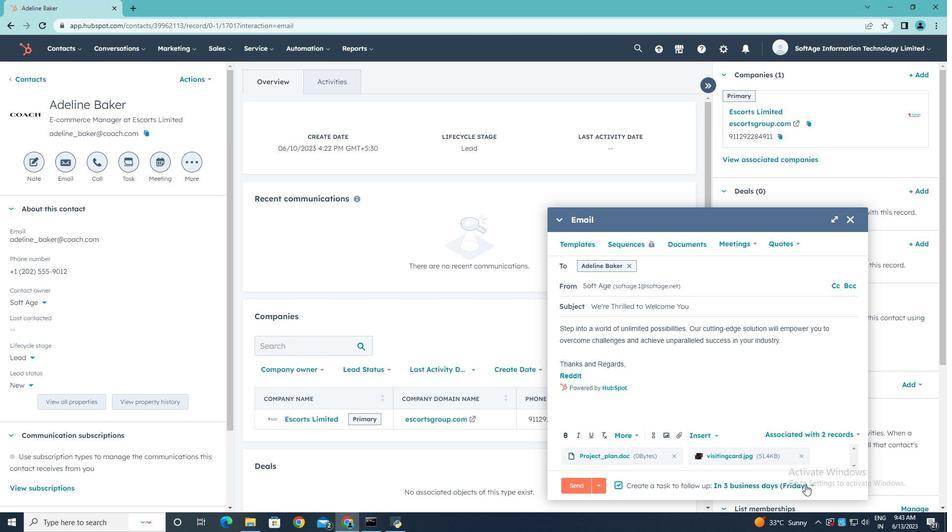 
Action: Mouse pressed left at (808, 484)
Screenshot: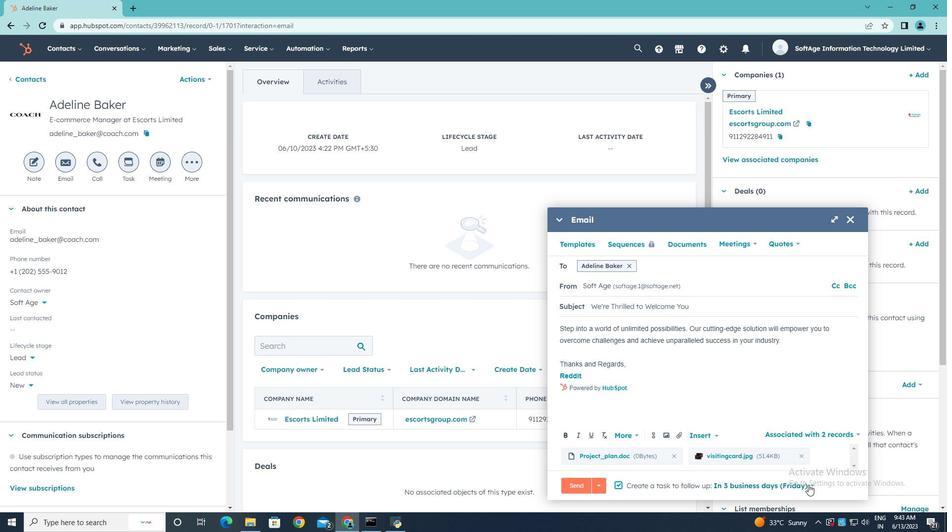 
Action: Mouse moved to (790, 409)
Screenshot: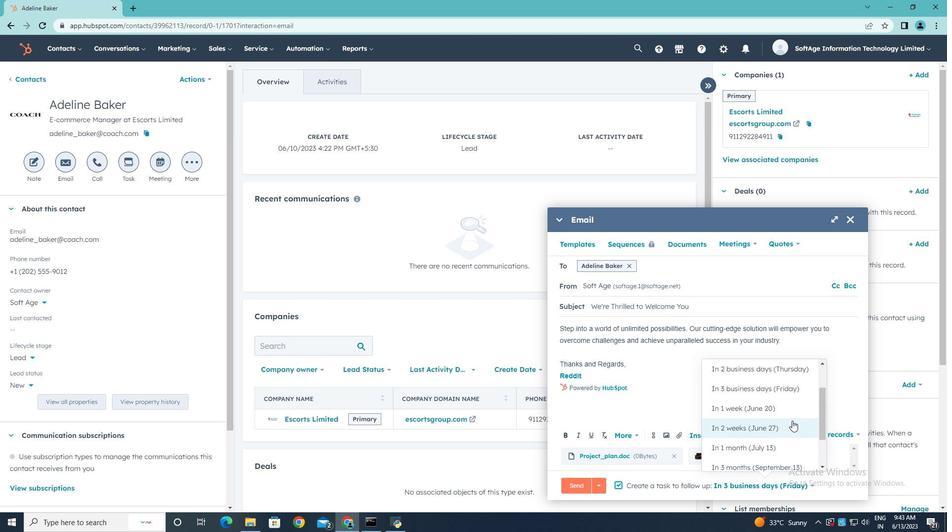 
Action: Mouse scrolled (790, 410) with delta (0, 0)
Screenshot: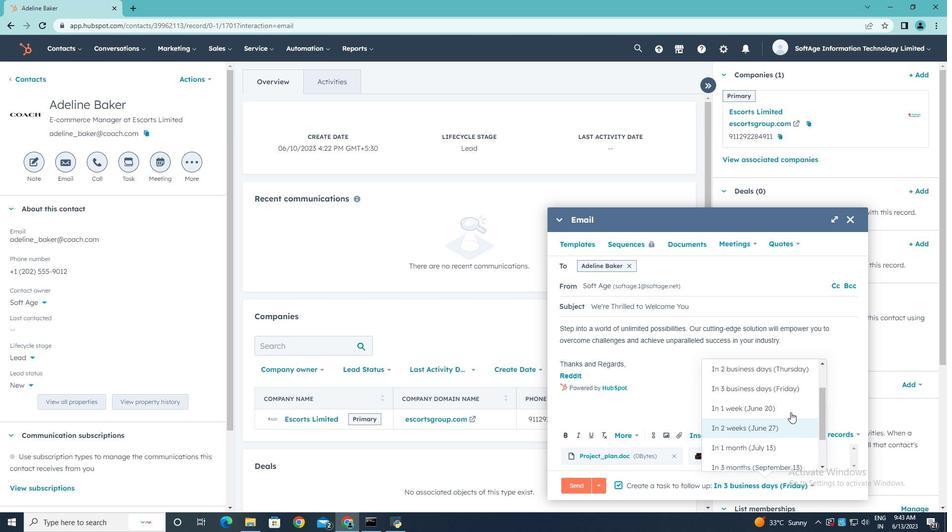
Action: Mouse scrolled (790, 410) with delta (0, 0)
Screenshot: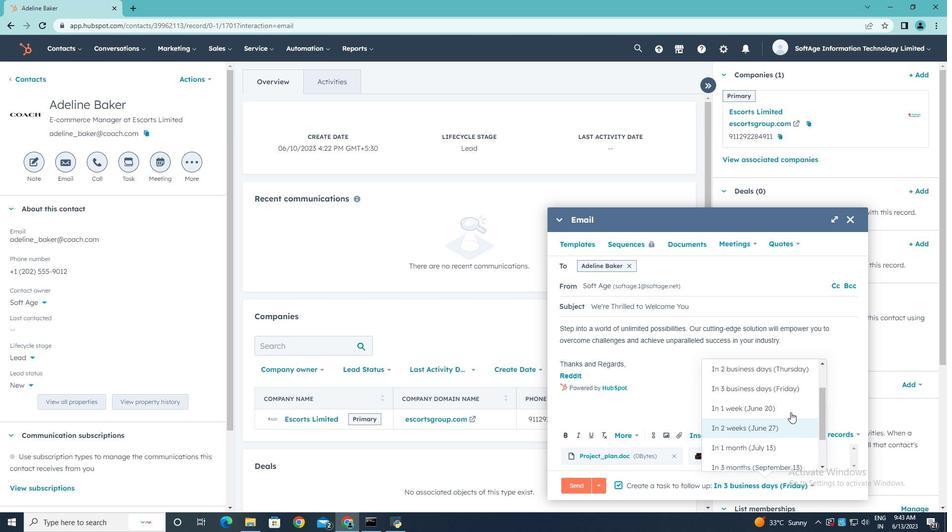 
Action: Mouse scrolled (790, 410) with delta (0, 0)
Screenshot: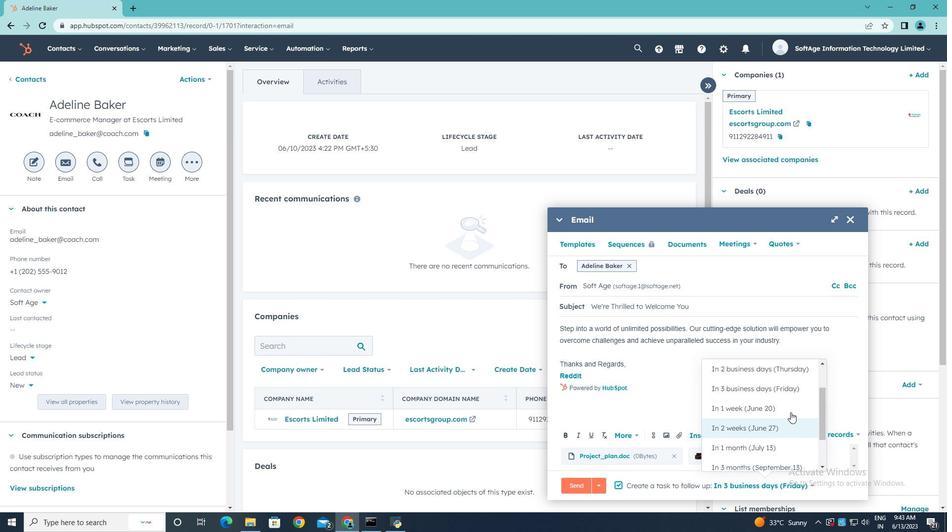 
Action: Mouse scrolled (790, 410) with delta (0, 0)
Screenshot: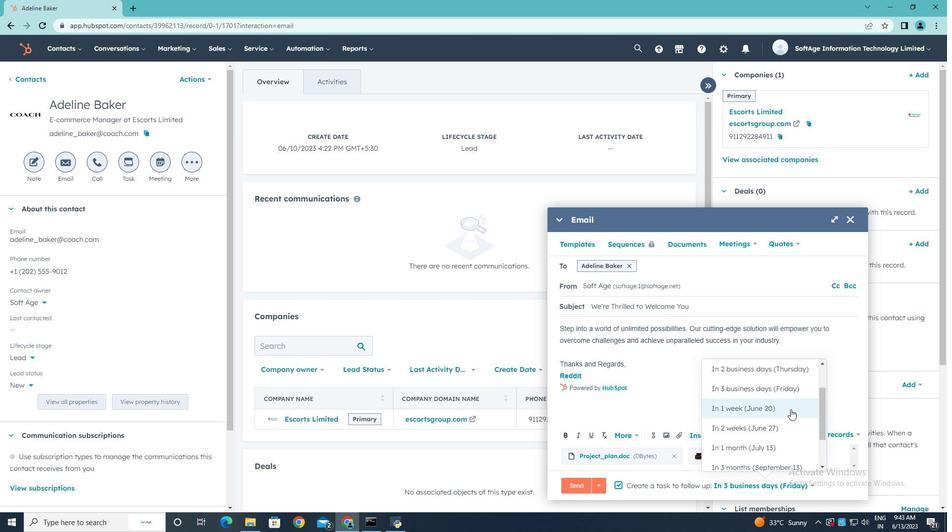 
Action: Mouse moved to (780, 451)
Screenshot: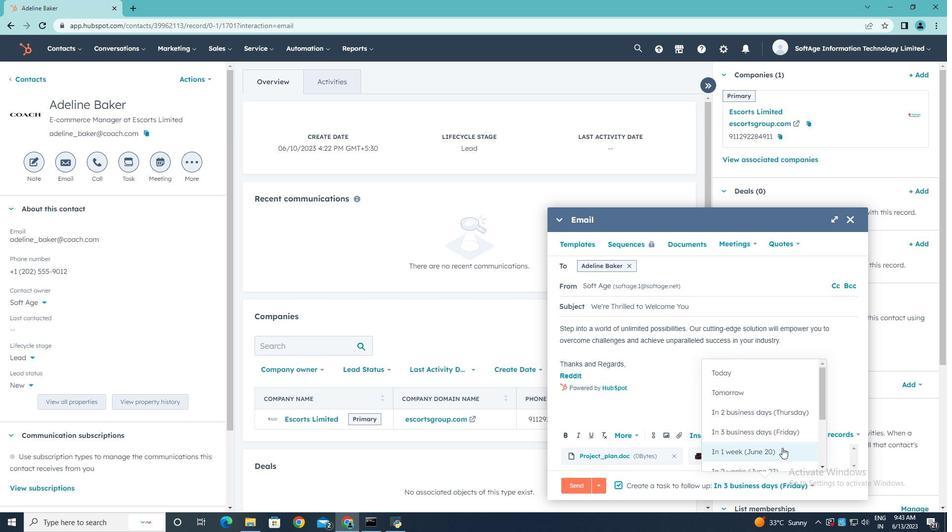 
Action: Mouse scrolled (780, 451) with delta (0, 0)
Screenshot: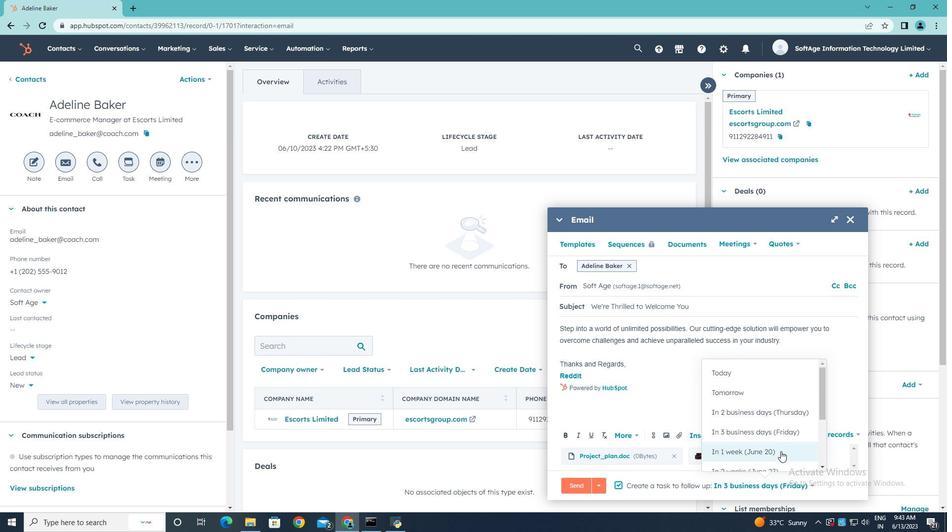 
Action: Mouse moved to (772, 427)
Screenshot: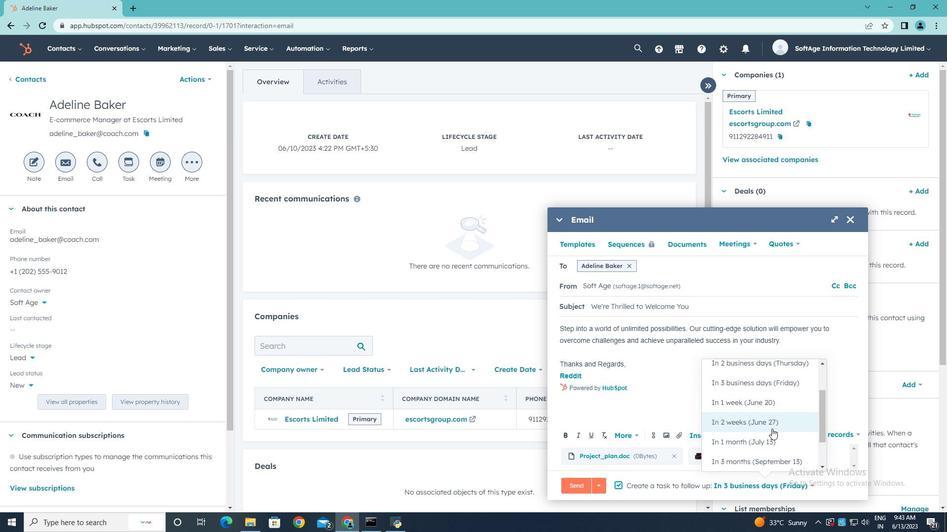 
Action: Mouse pressed left at (772, 427)
Screenshot: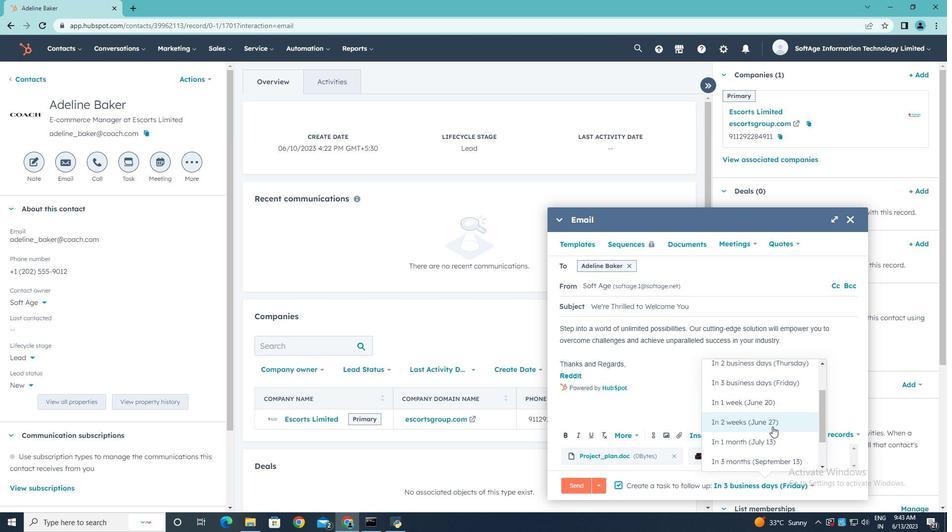 
Action: Mouse moved to (577, 485)
Screenshot: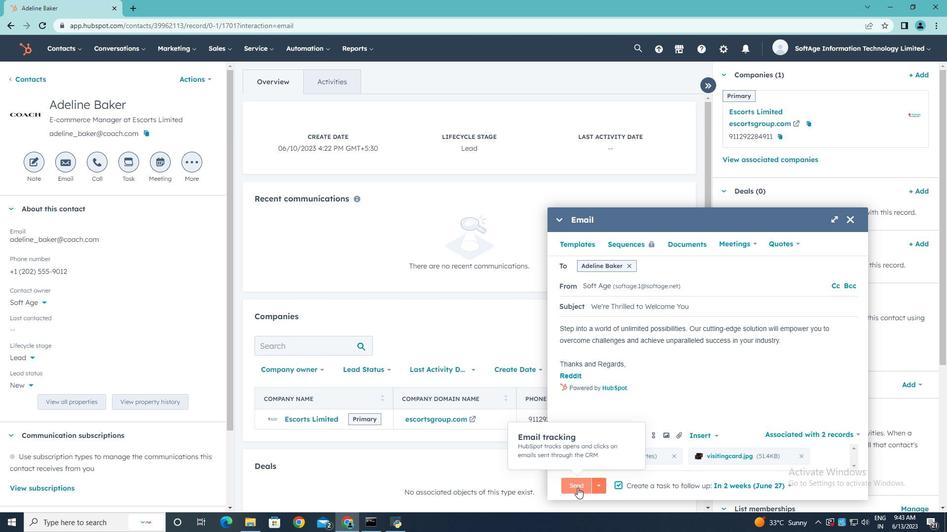 
Action: Mouse pressed left at (577, 485)
Screenshot: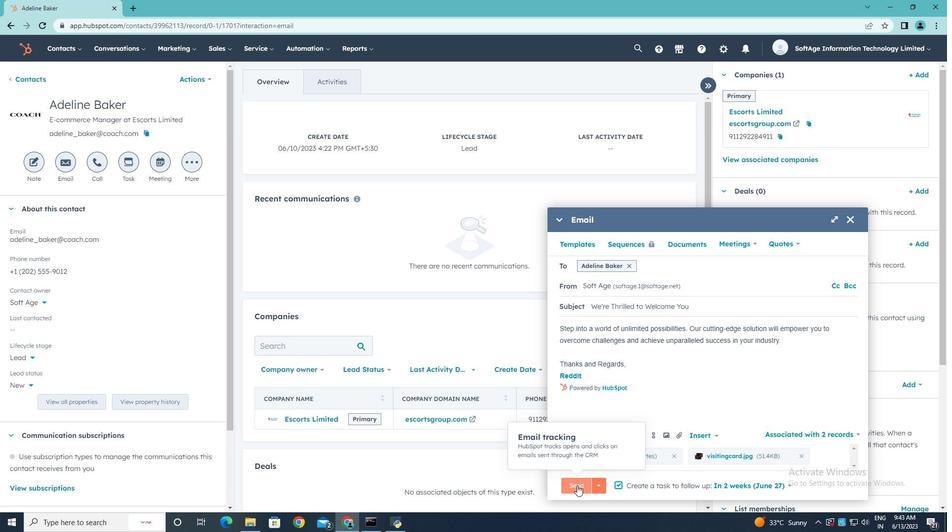 
